 Task: Create a due date automation trigger when advanced on, 2 days after a card is due add fields with custom field "Resume" set to a date between 1 and 7 working days ago at 11:00 AM.
Action: Mouse moved to (1164, 91)
Screenshot: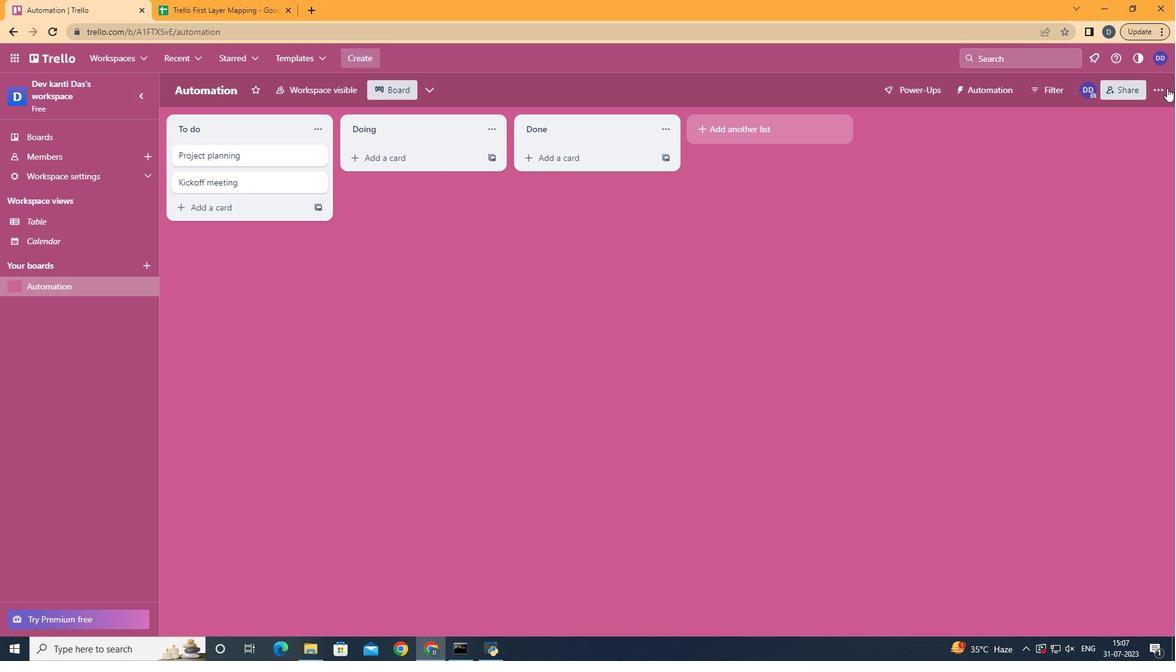 
Action: Mouse pressed left at (1164, 91)
Screenshot: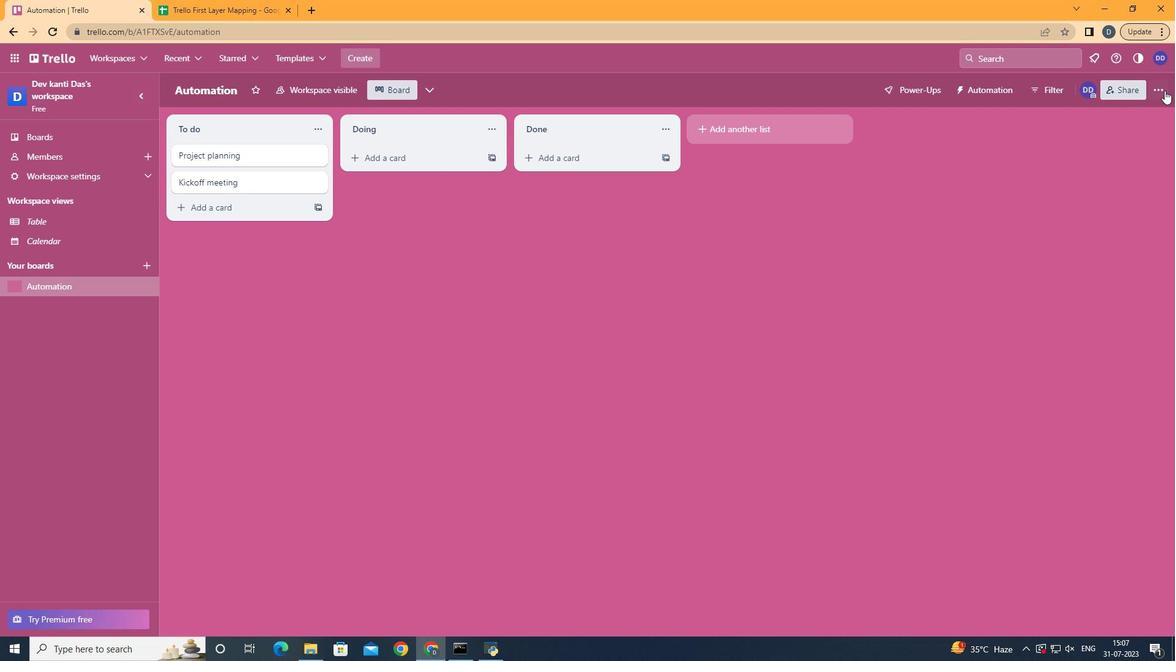 
Action: Mouse moved to (1063, 258)
Screenshot: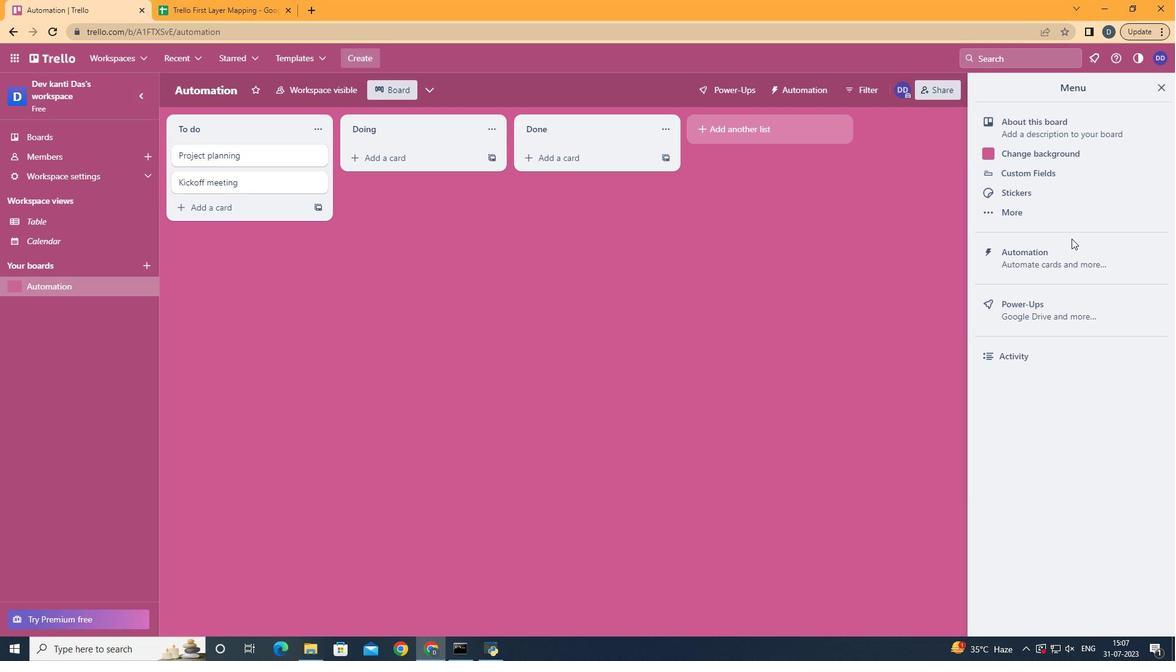 
Action: Mouse pressed left at (1063, 258)
Screenshot: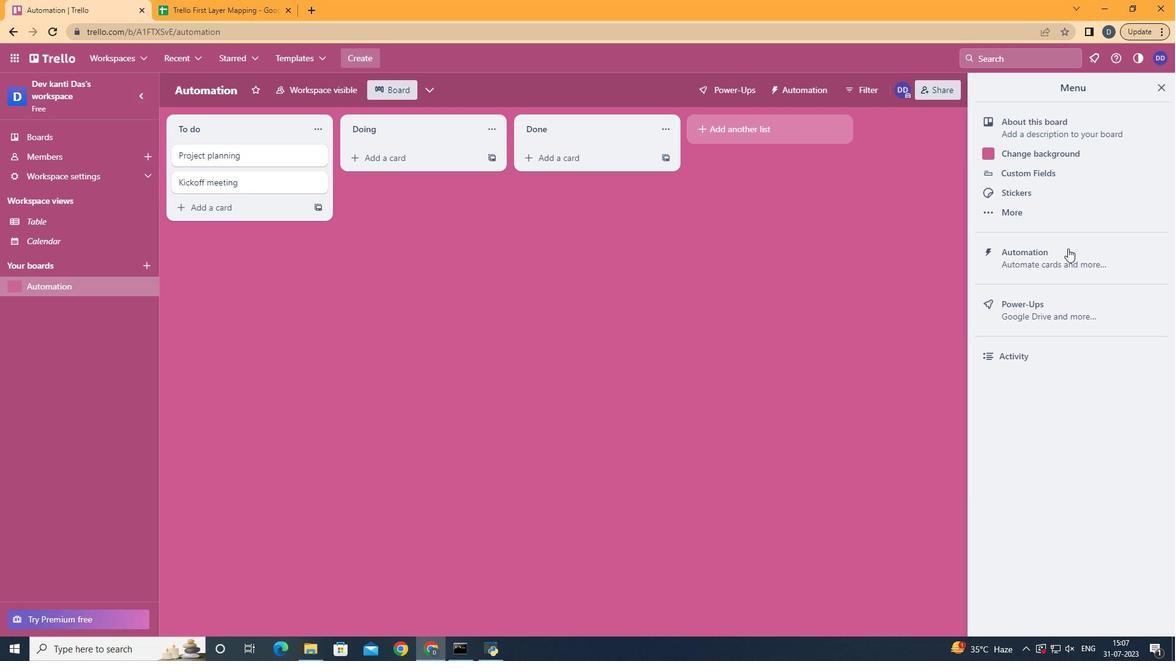 
Action: Mouse moved to (237, 238)
Screenshot: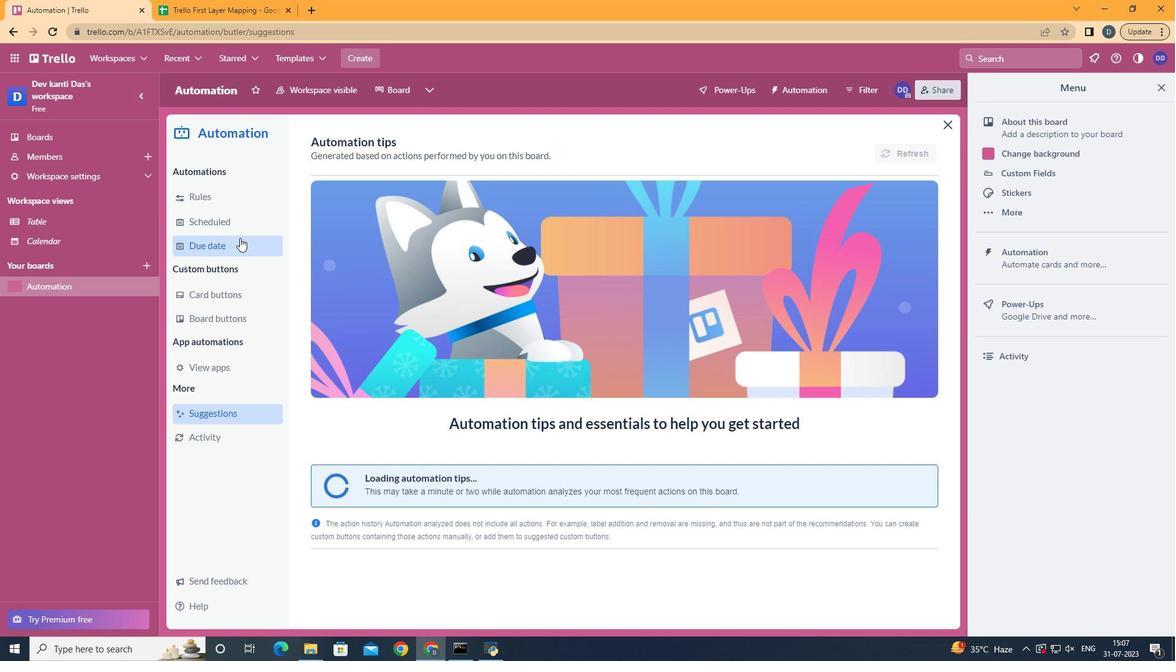 
Action: Mouse pressed left at (237, 238)
Screenshot: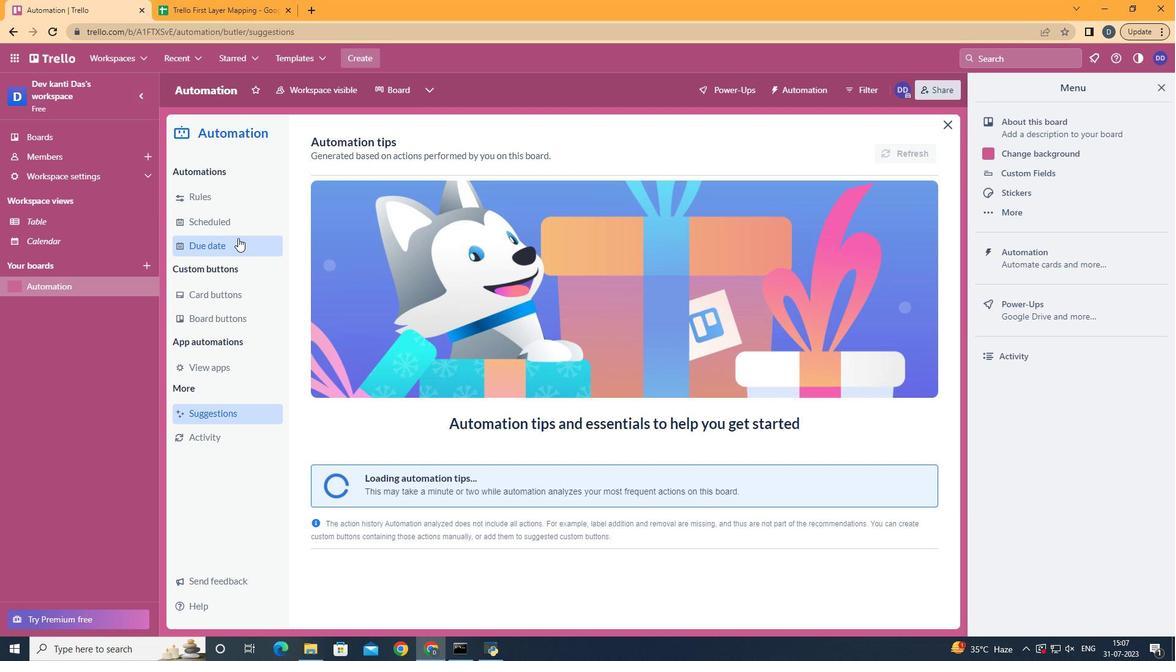 
Action: Mouse moved to (874, 142)
Screenshot: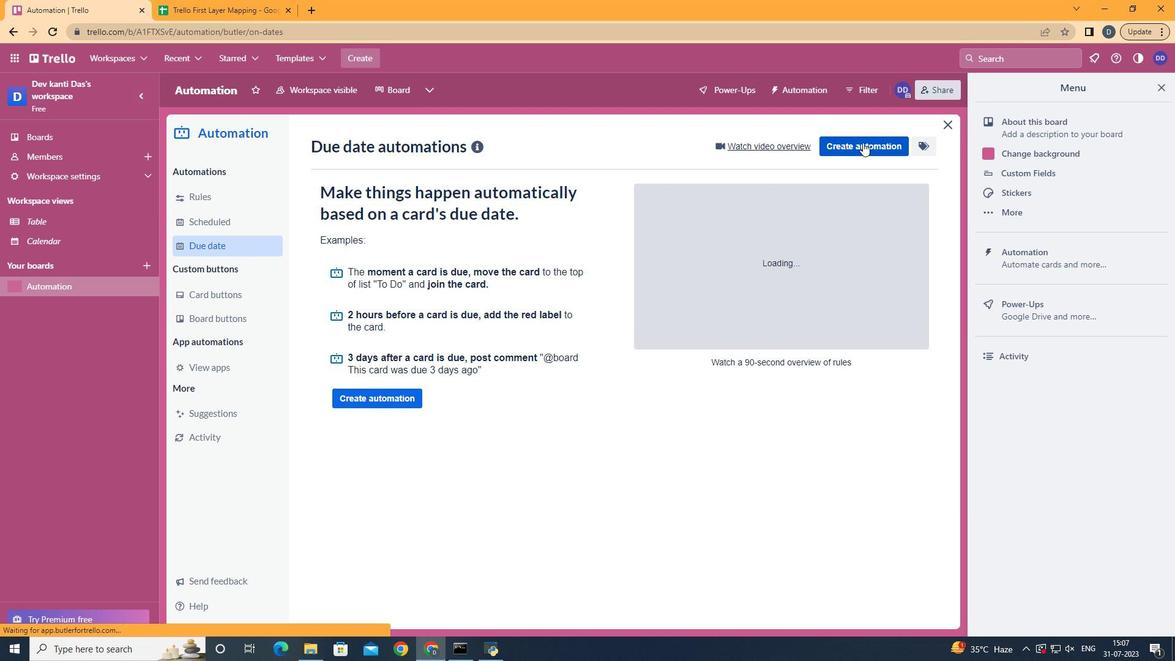 
Action: Mouse pressed left at (874, 142)
Screenshot: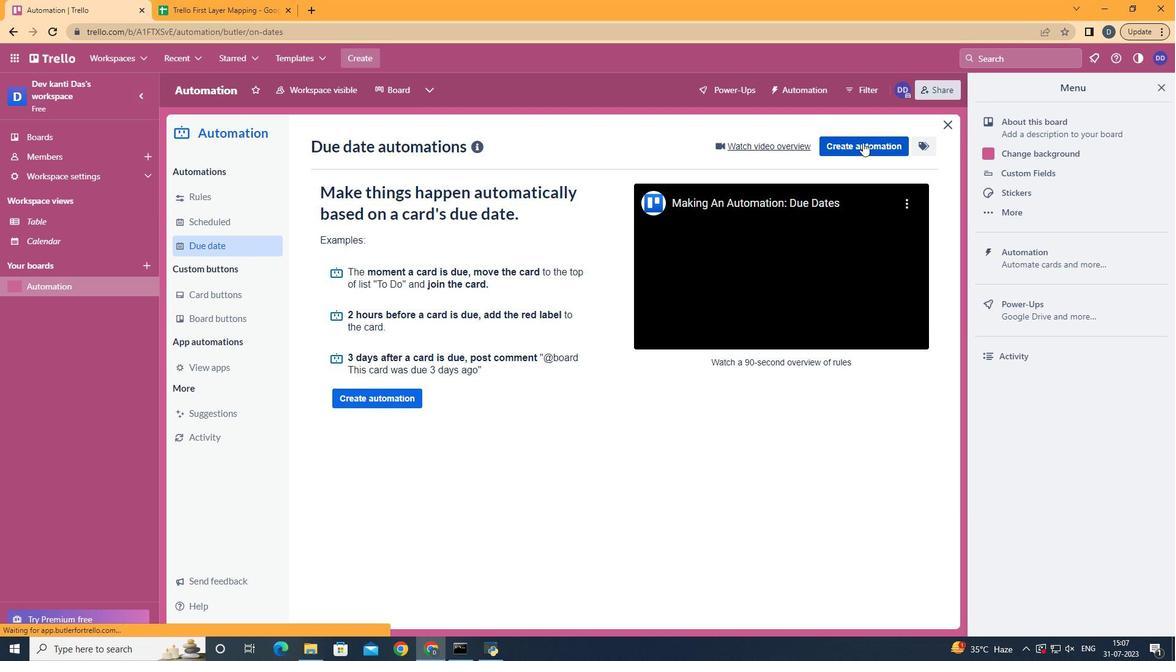 
Action: Mouse moved to (596, 255)
Screenshot: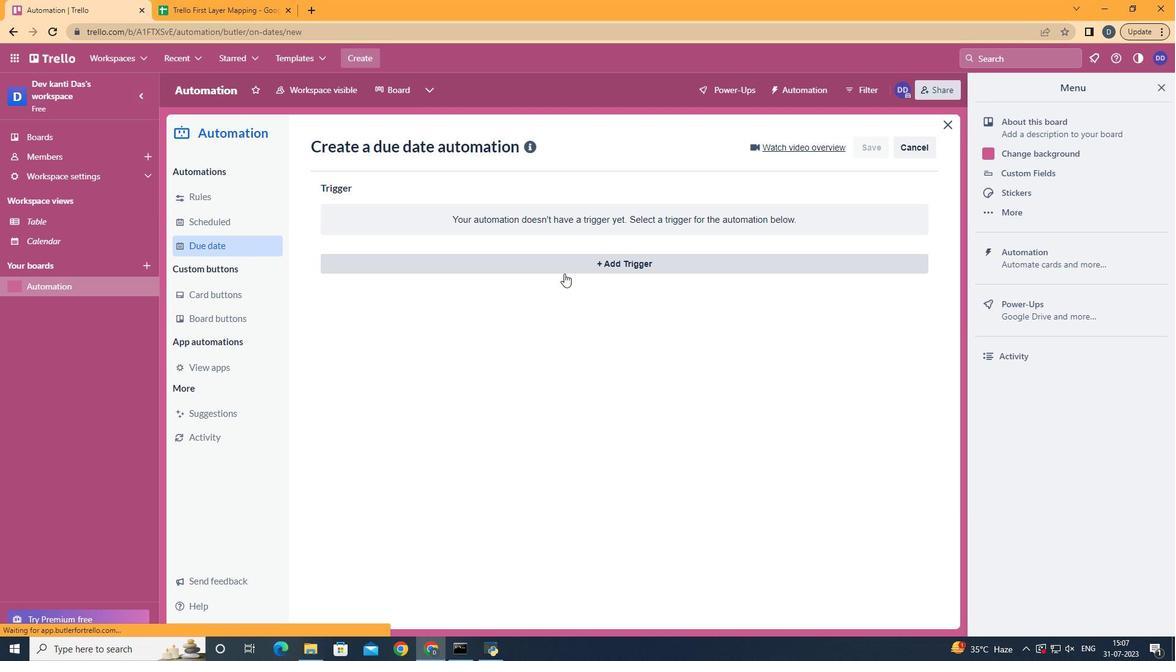 
Action: Mouse pressed left at (596, 255)
Screenshot: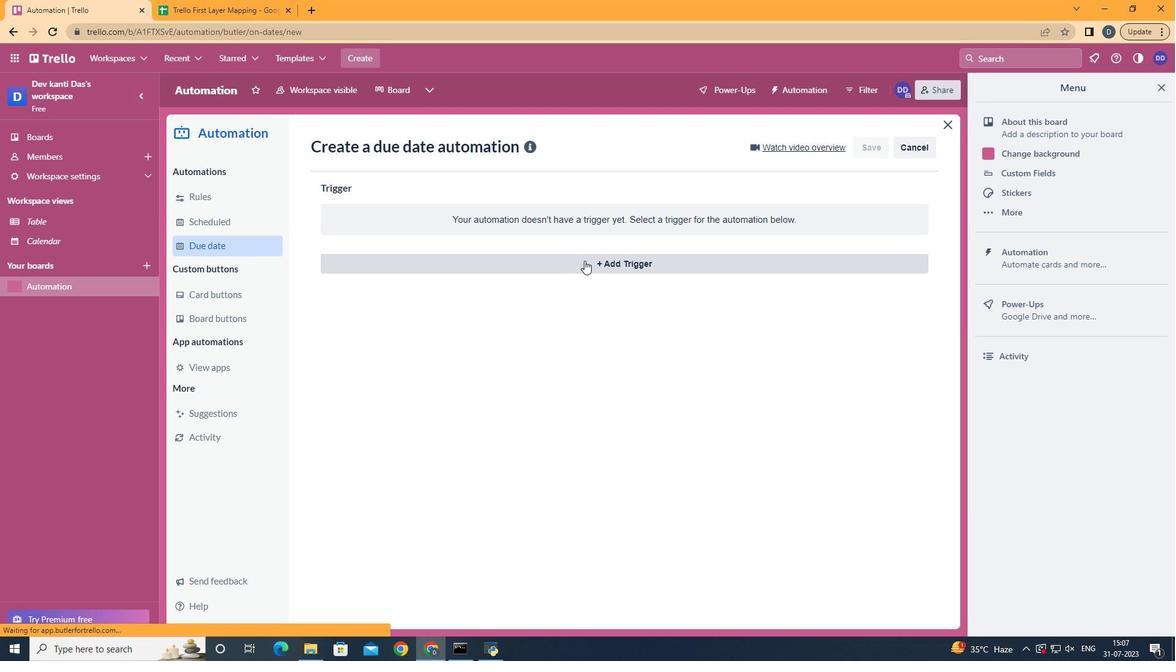 
Action: Mouse moved to (427, 497)
Screenshot: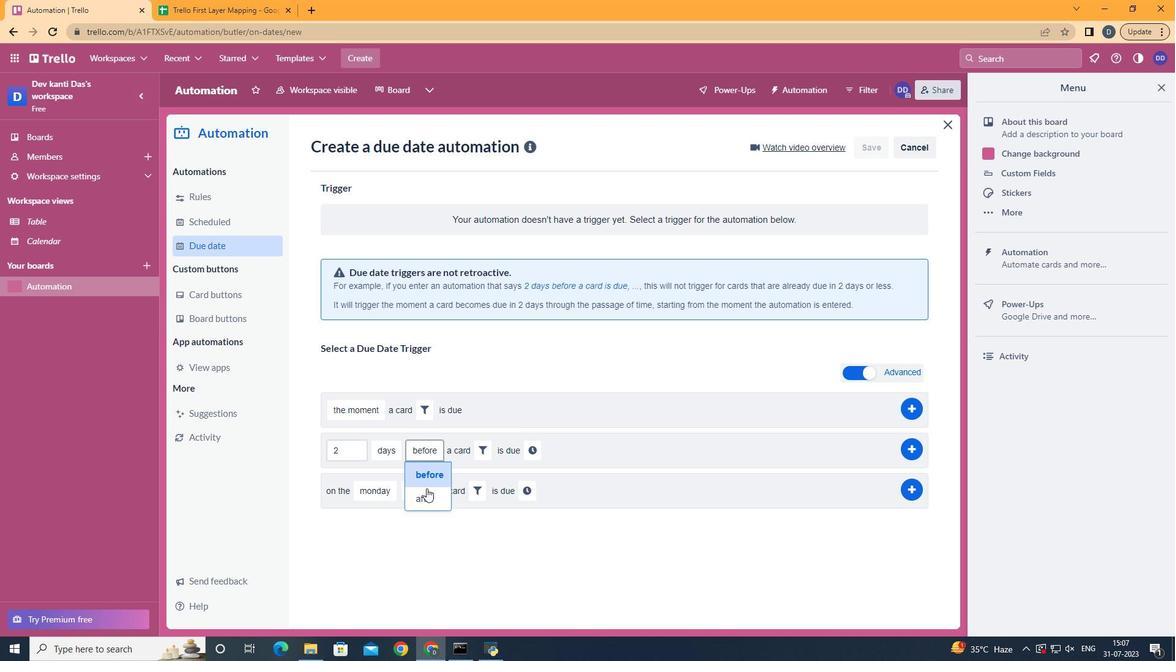 
Action: Mouse pressed left at (427, 497)
Screenshot: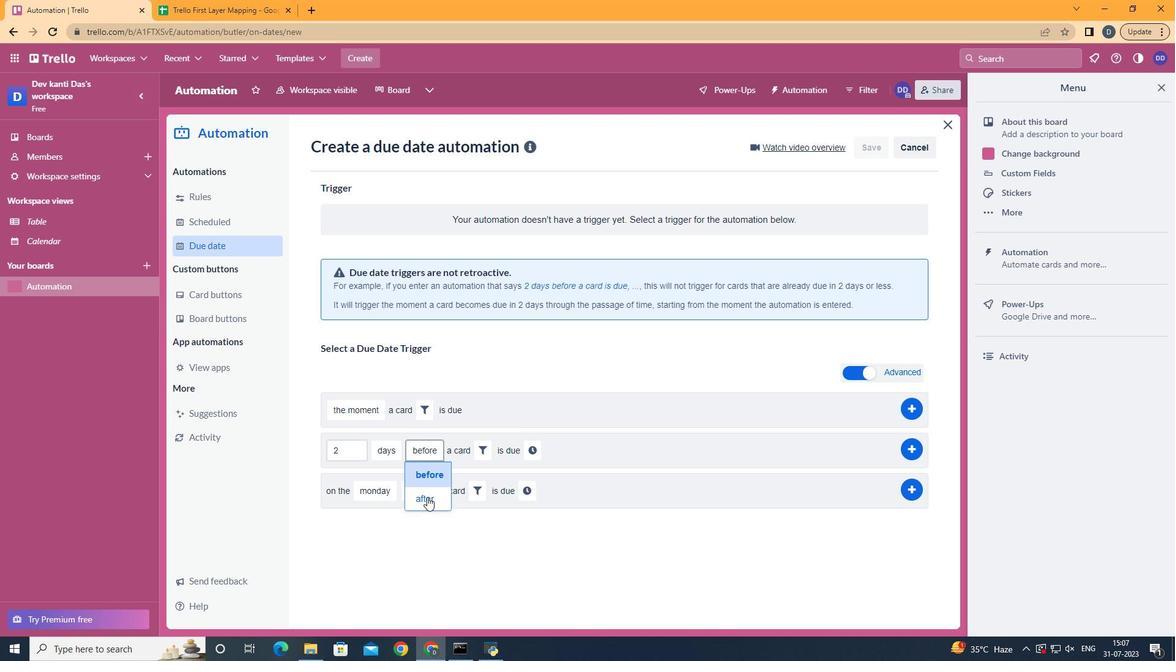 
Action: Mouse moved to (479, 452)
Screenshot: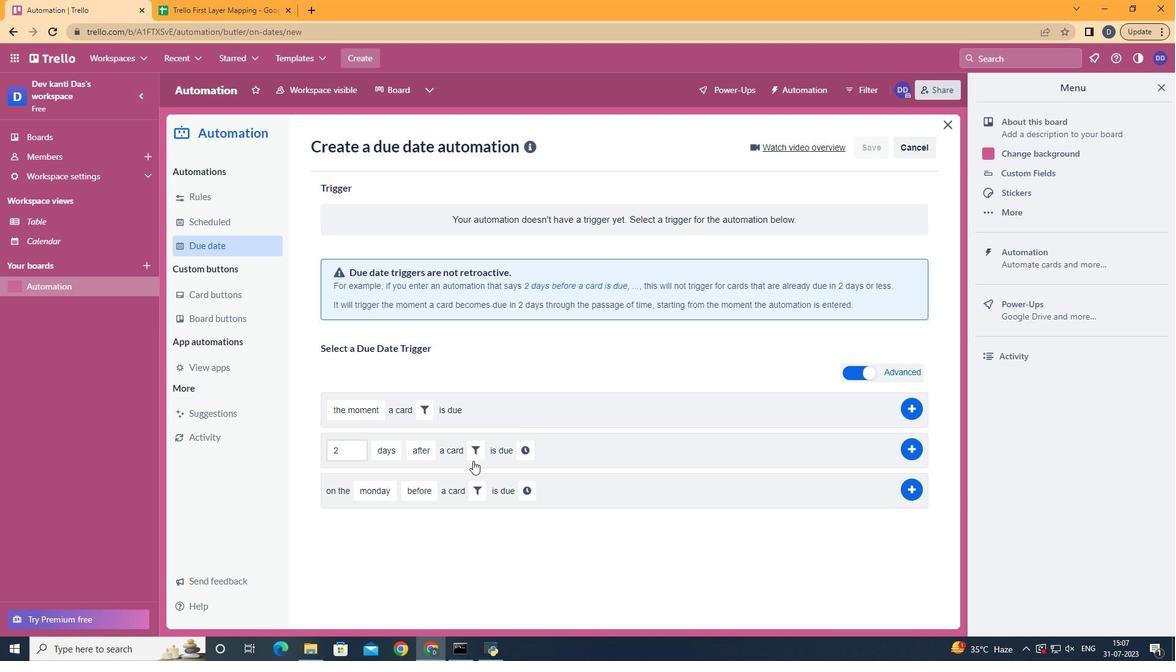 
Action: Mouse pressed left at (479, 452)
Screenshot: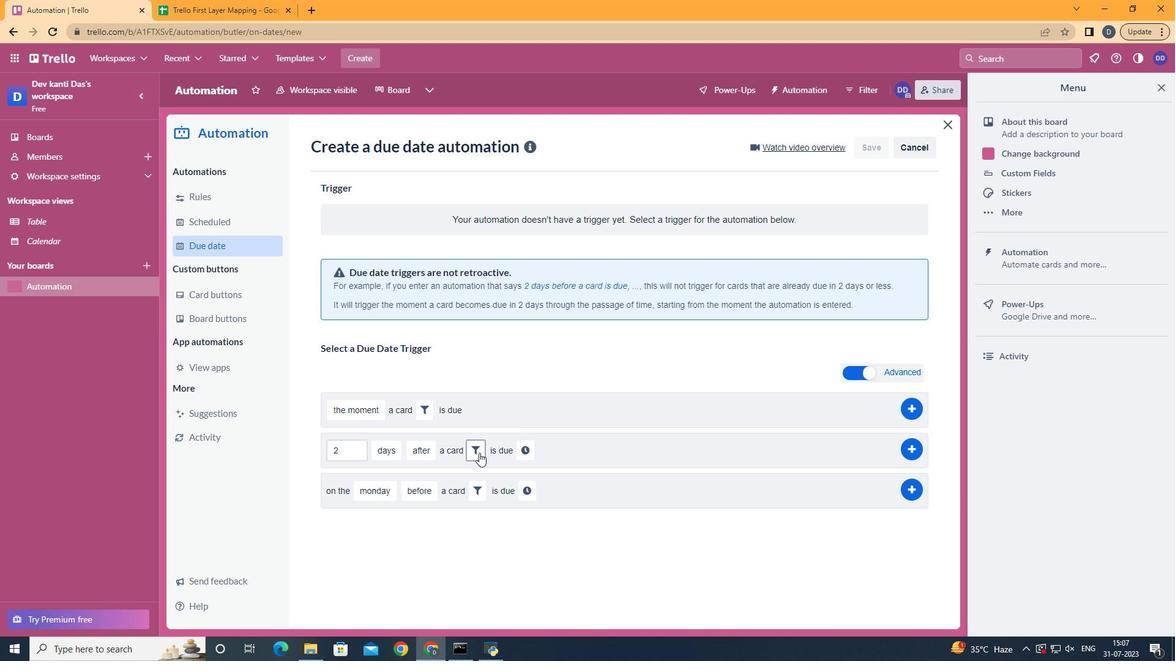 
Action: Mouse moved to (665, 487)
Screenshot: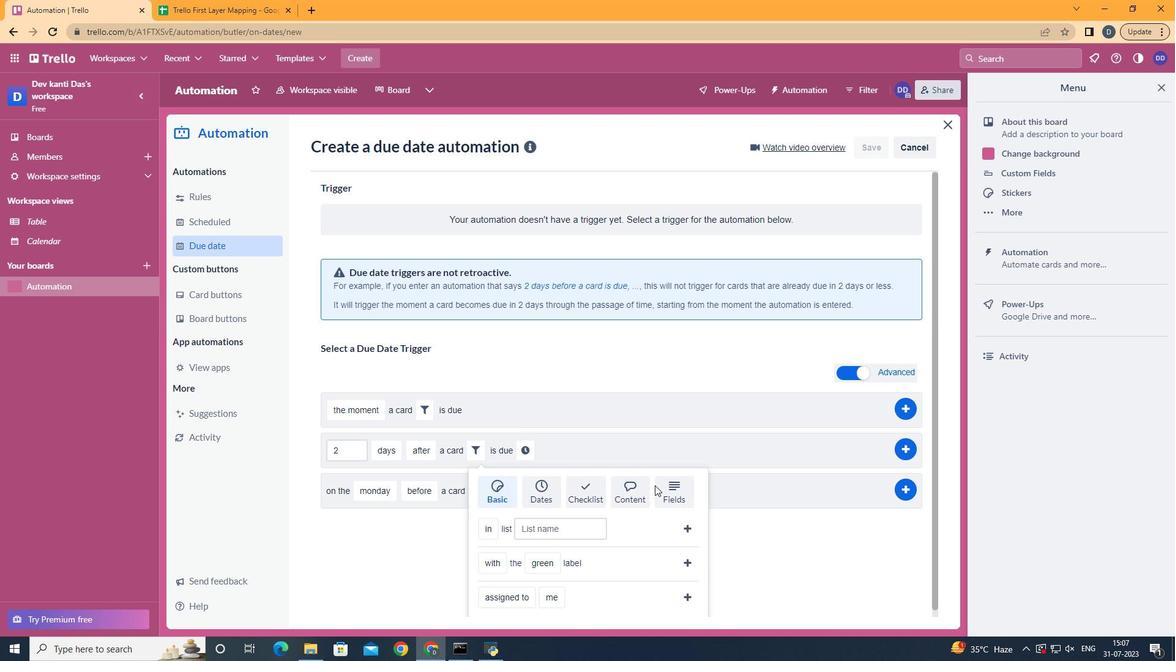 
Action: Mouse pressed left at (665, 487)
Screenshot: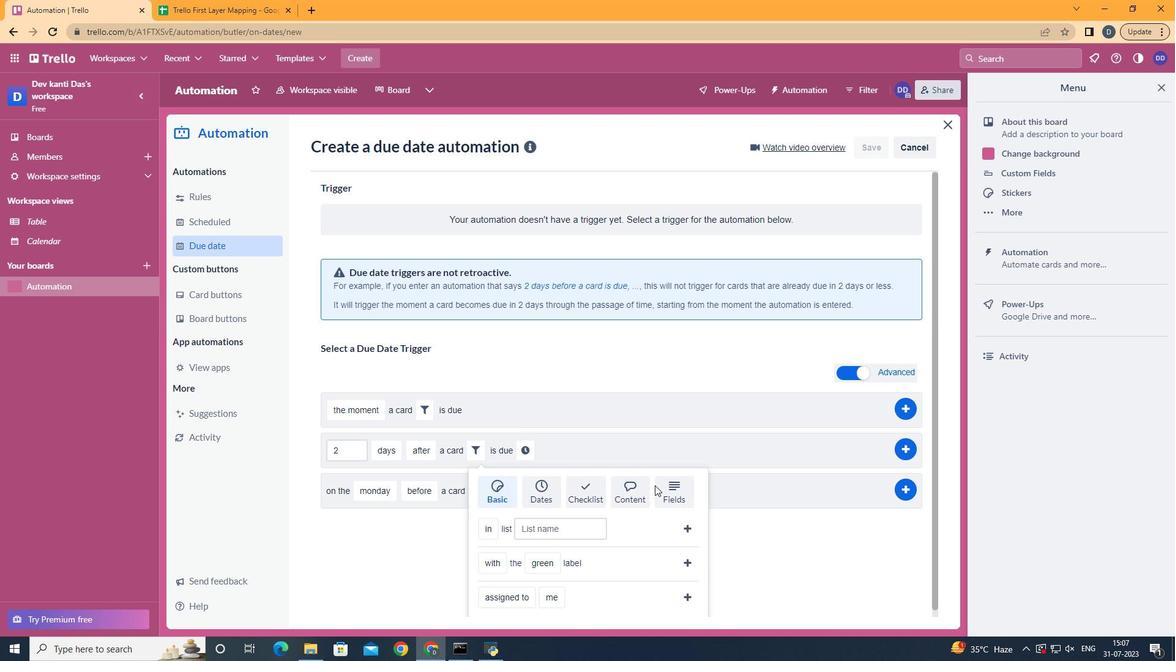 
Action: Mouse moved to (667, 484)
Screenshot: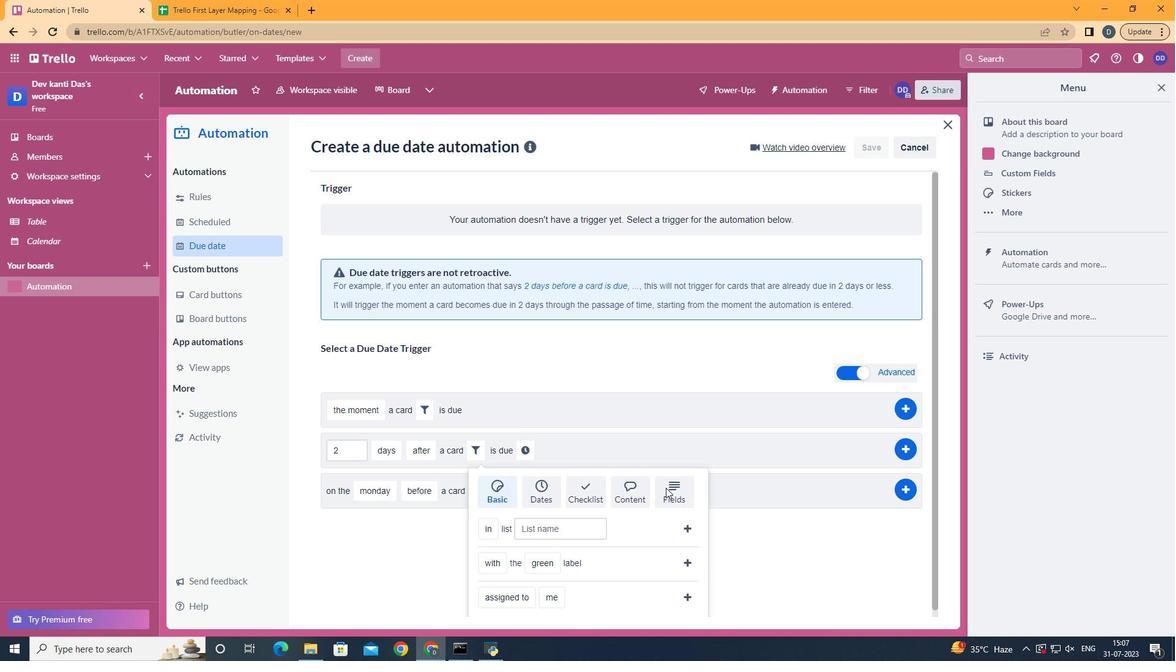 
Action: Mouse scrolled (667, 484) with delta (0, 0)
Screenshot: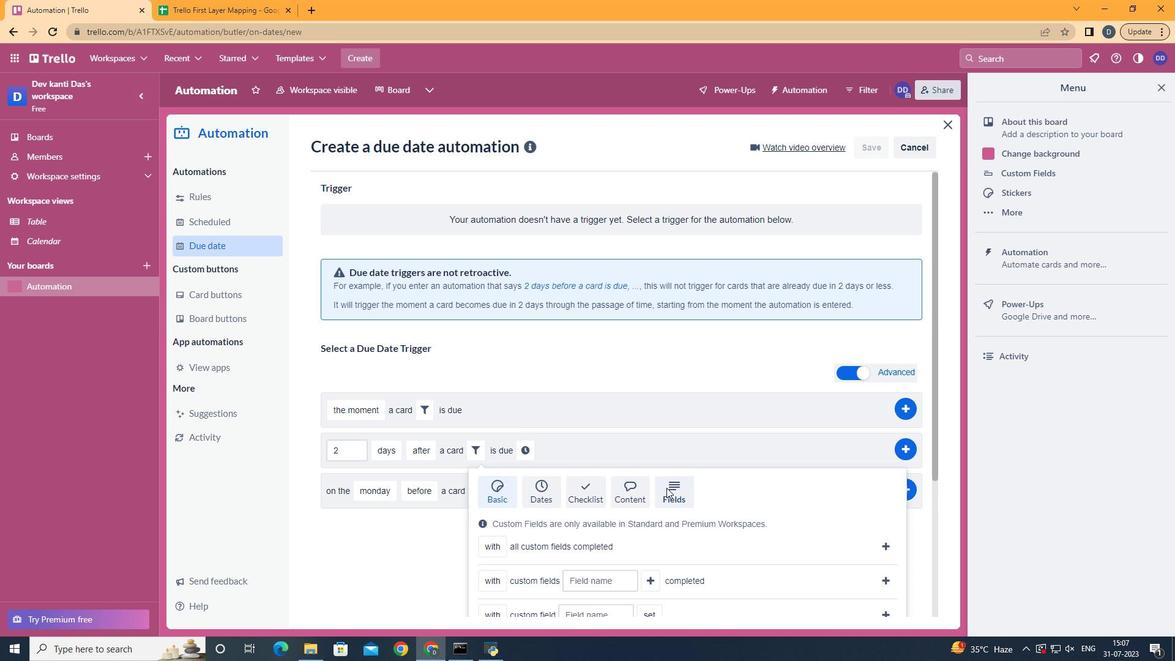 
Action: Mouse scrolled (667, 484) with delta (0, 0)
Screenshot: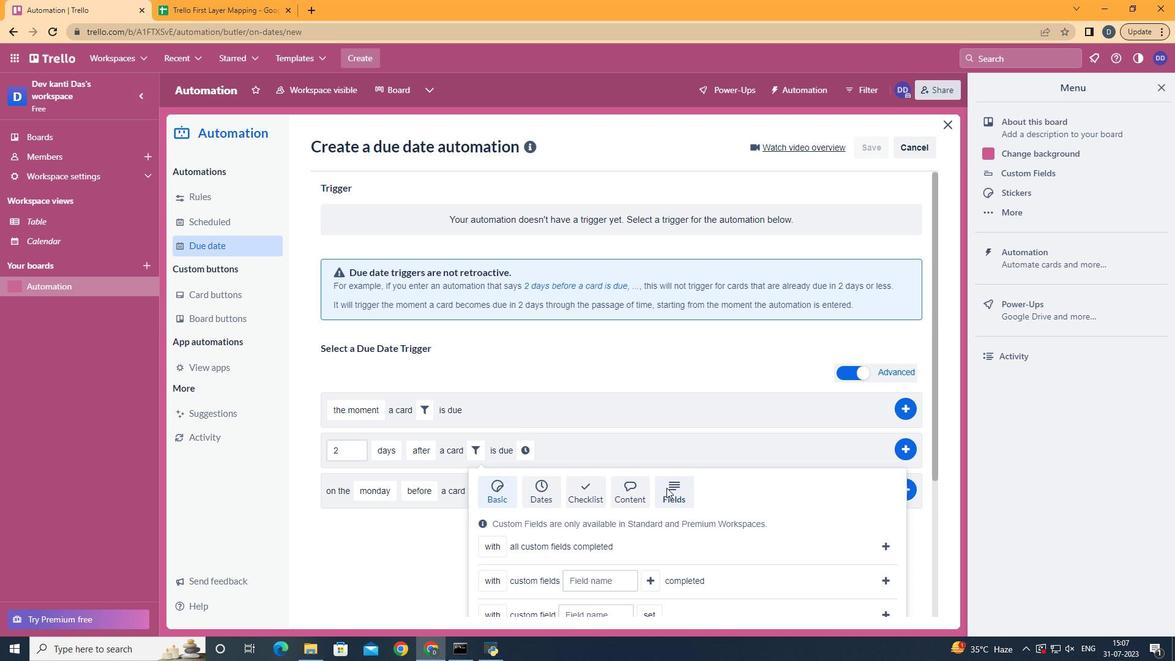 
Action: Mouse scrolled (667, 484) with delta (0, 0)
Screenshot: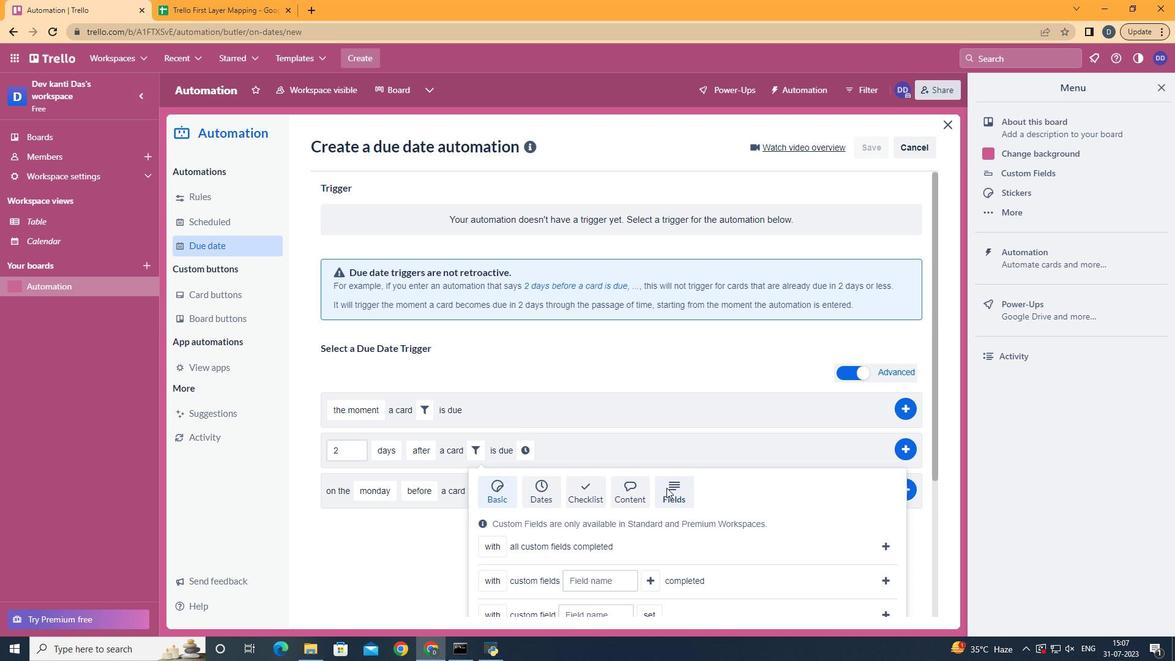 
Action: Mouse scrolled (667, 484) with delta (0, 0)
Screenshot: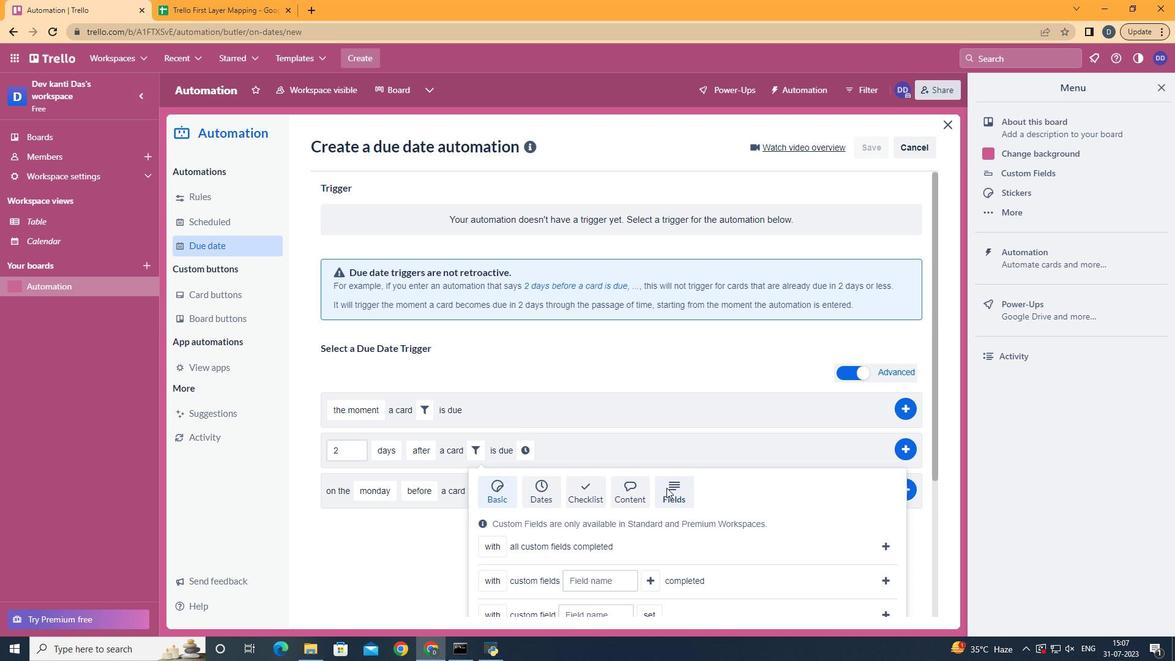 
Action: Mouse scrolled (667, 484) with delta (0, 0)
Screenshot: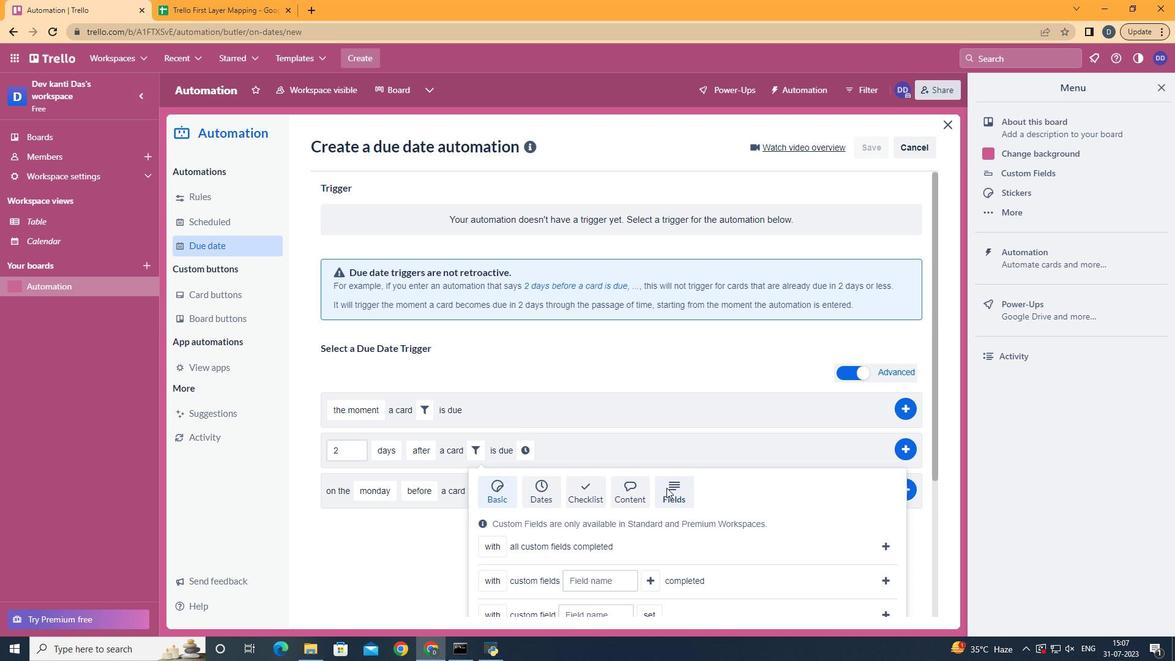
Action: Mouse scrolled (667, 484) with delta (0, 0)
Screenshot: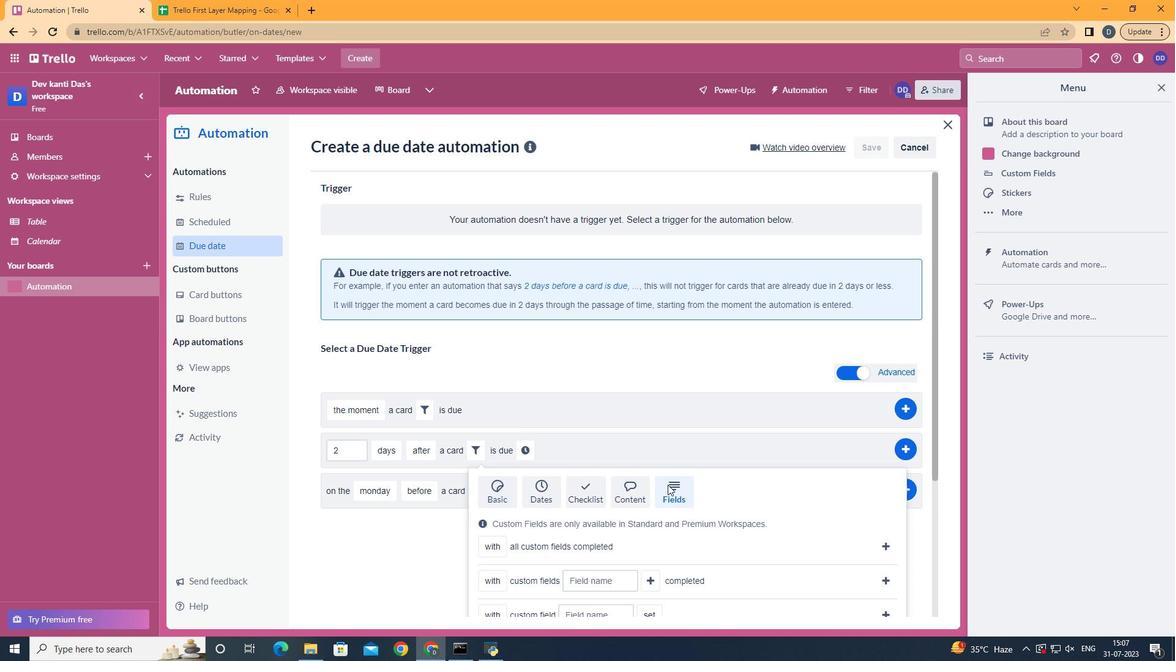 
Action: Mouse moved to (500, 547)
Screenshot: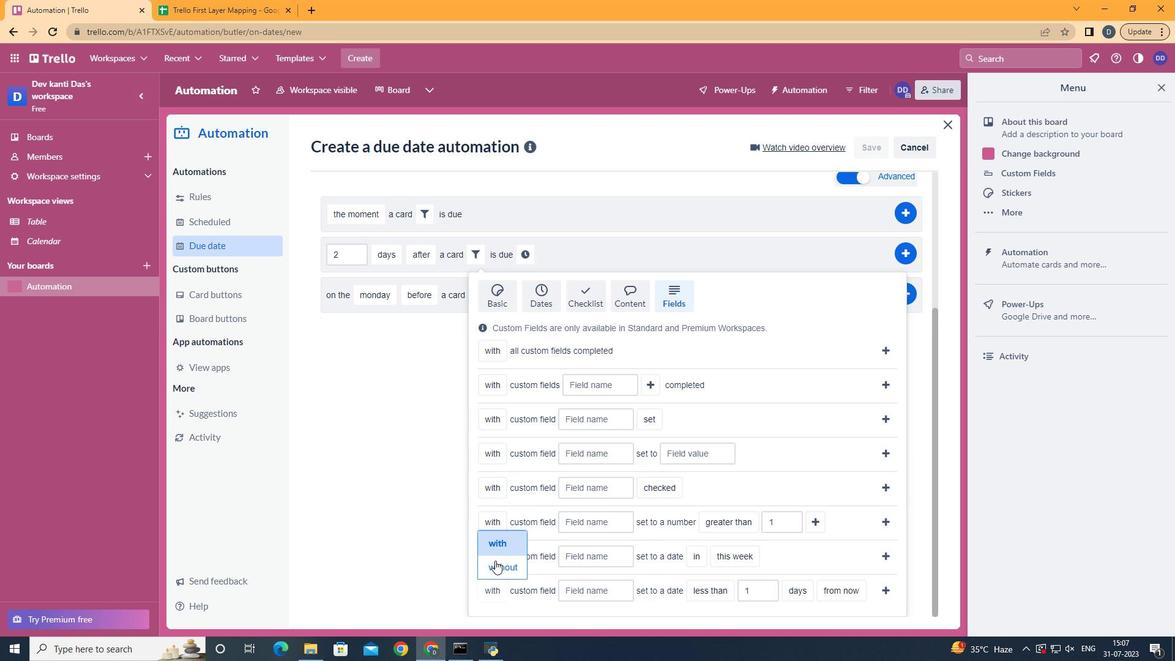 
Action: Mouse pressed left at (500, 547)
Screenshot: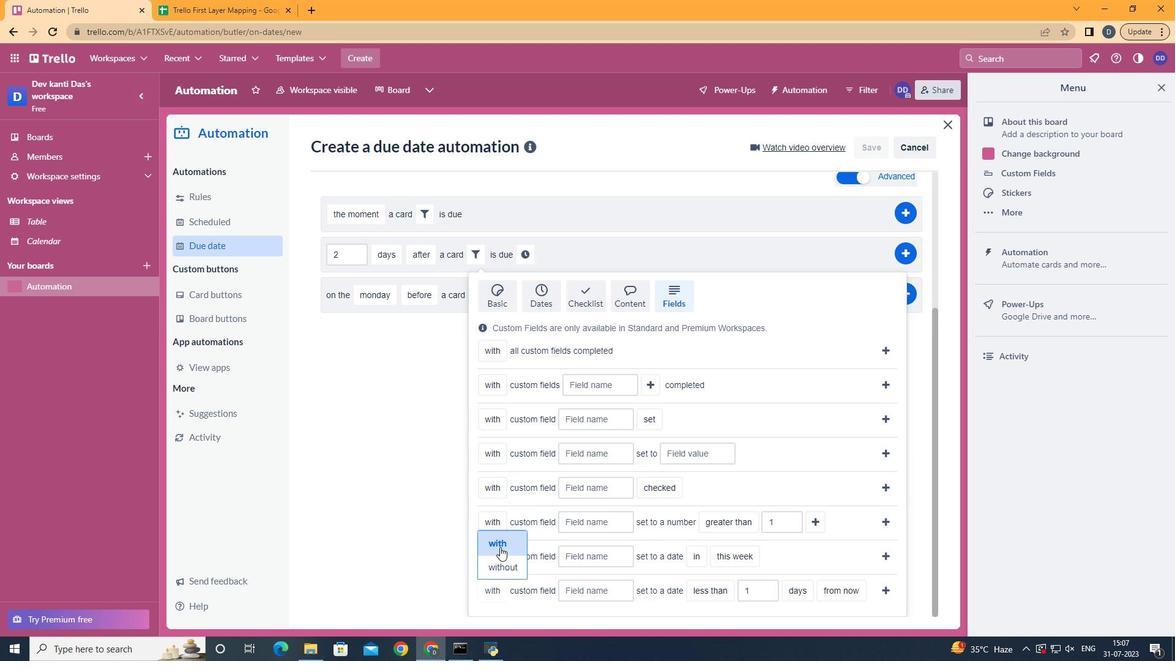 
Action: Mouse moved to (598, 590)
Screenshot: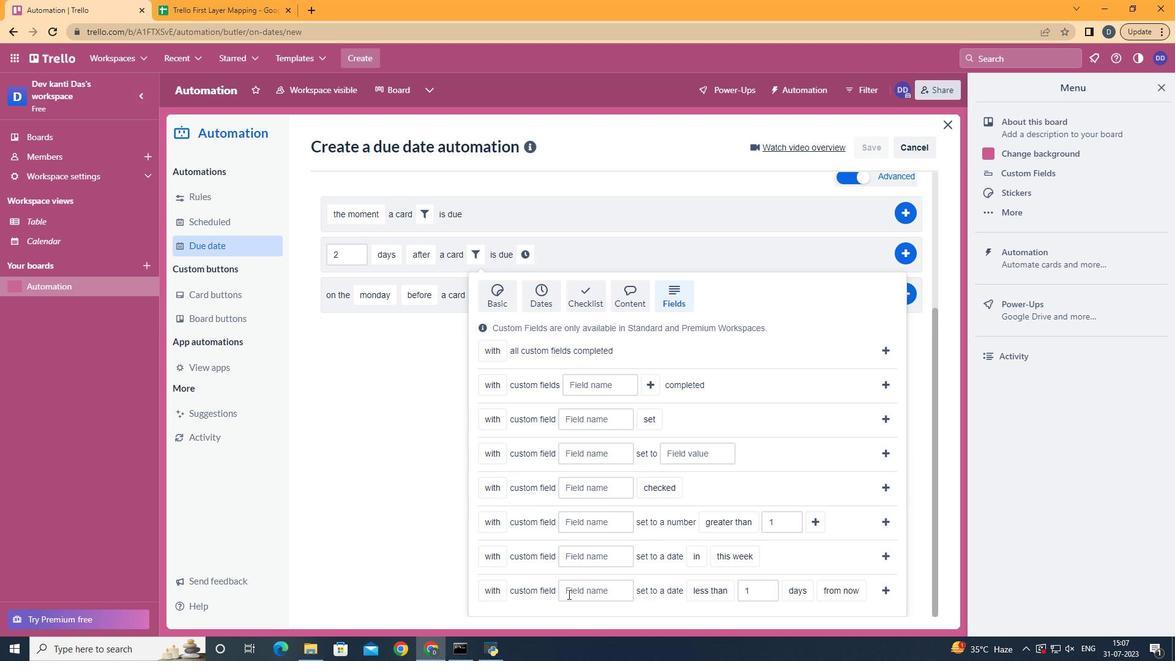 
Action: Mouse pressed left at (598, 590)
Screenshot: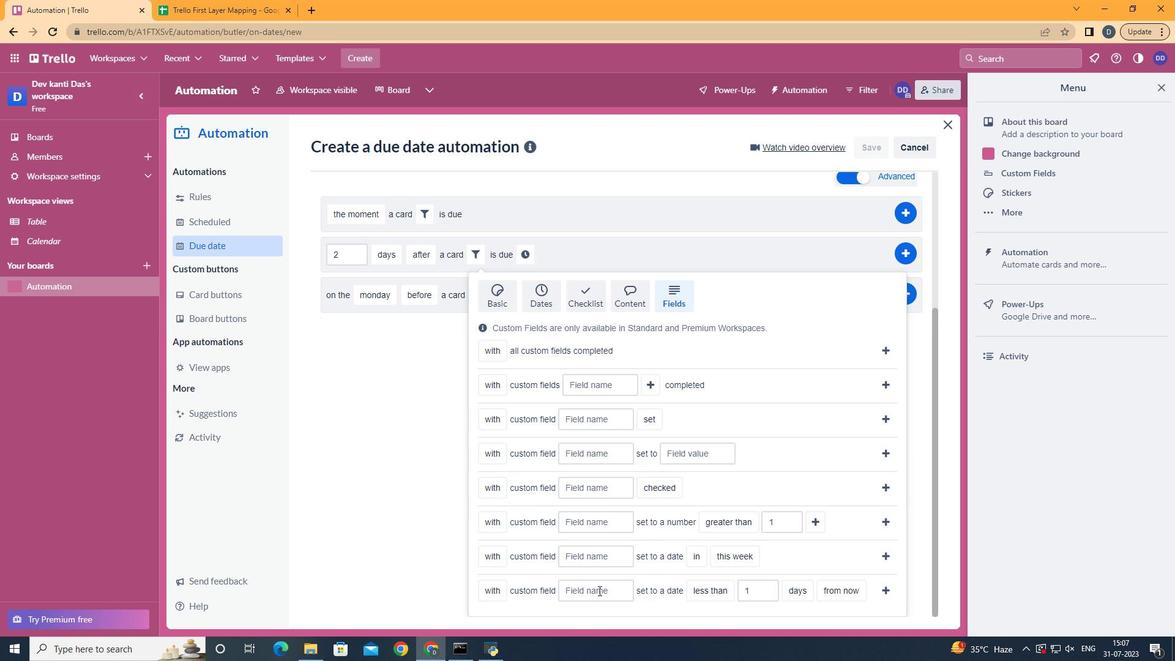 
Action: Mouse moved to (598, 590)
Screenshot: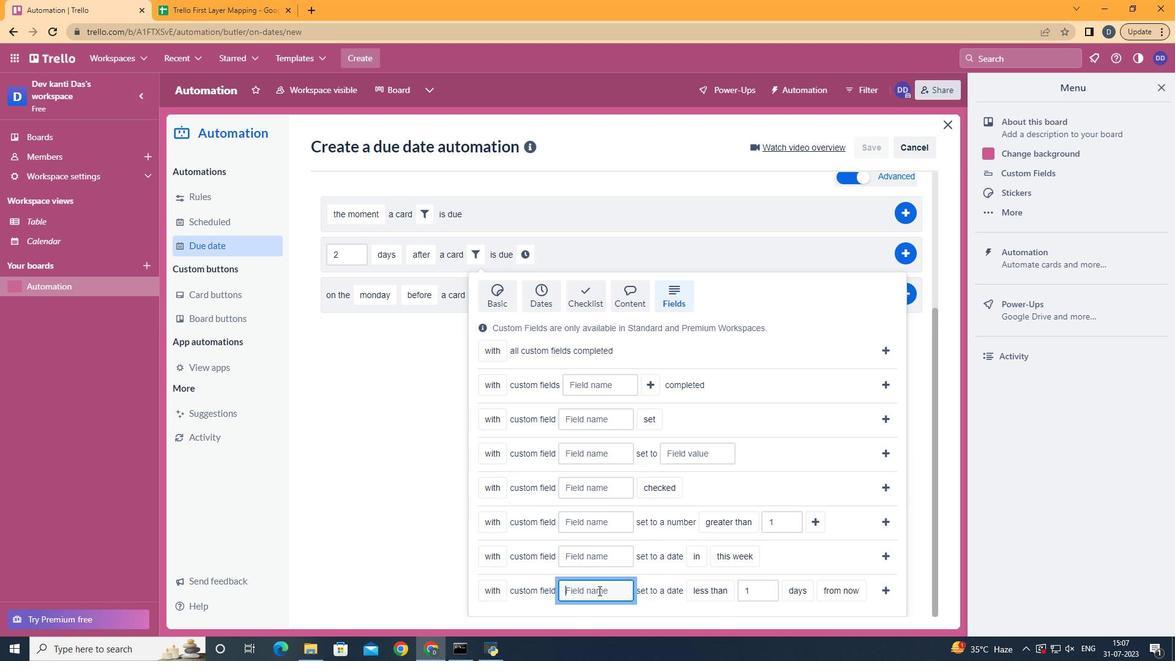 
Action: Key pressed <Key.shift>Resume
Screenshot: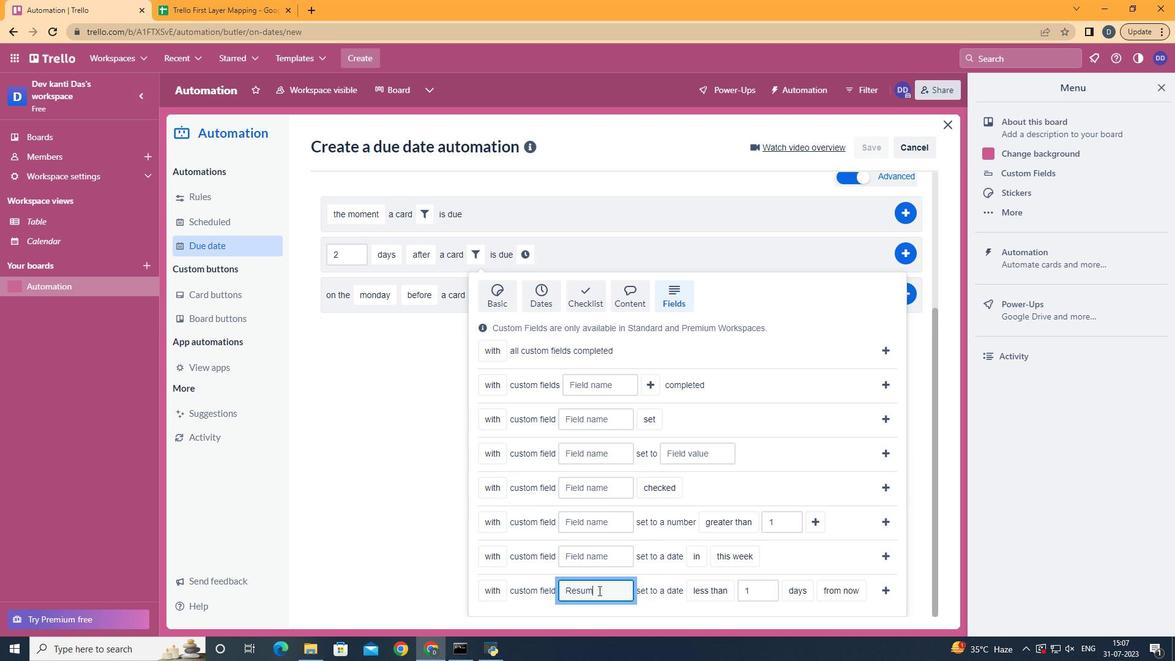 
Action: Mouse moved to (722, 572)
Screenshot: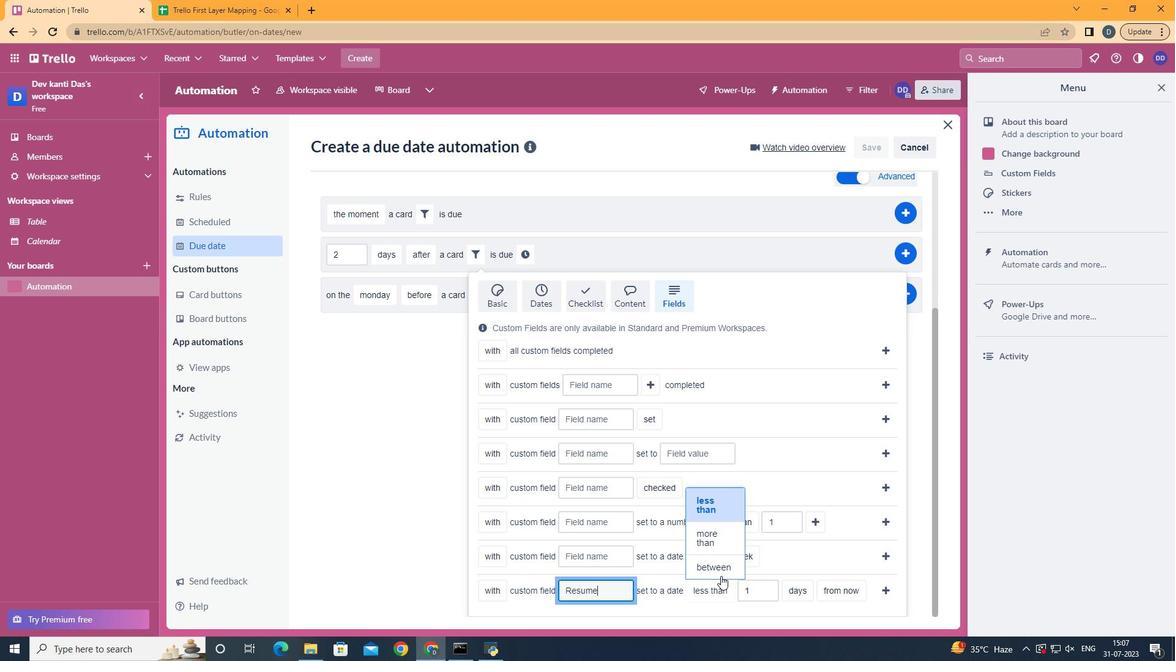 
Action: Mouse pressed left at (722, 572)
Screenshot: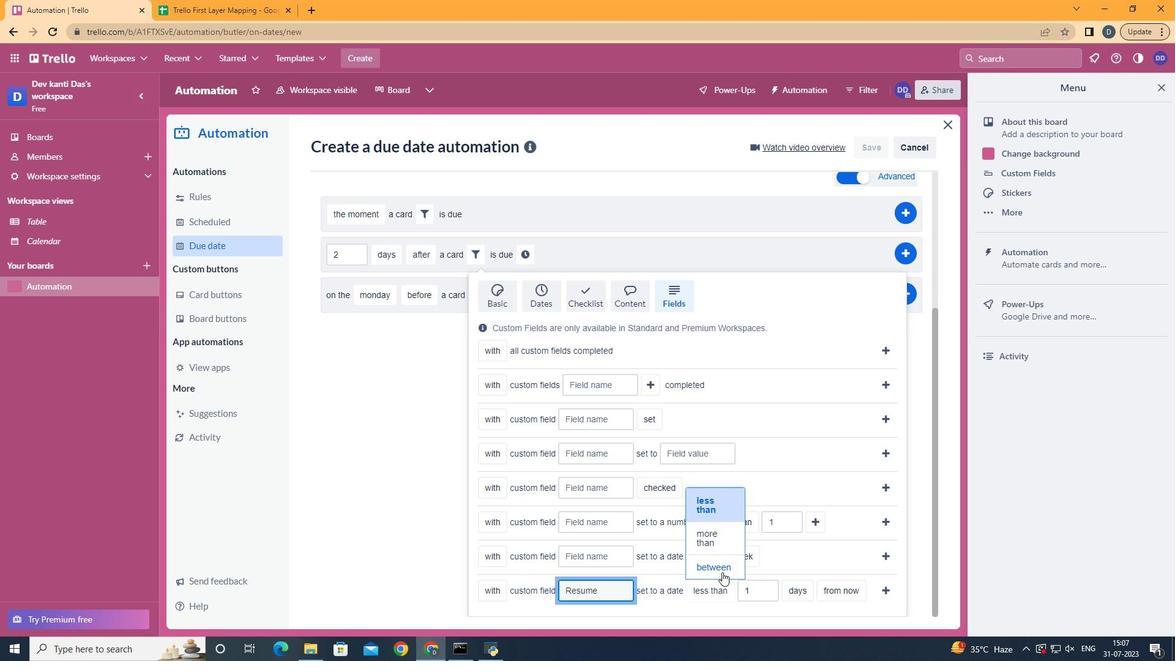 
Action: Mouse moved to (741, 564)
Screenshot: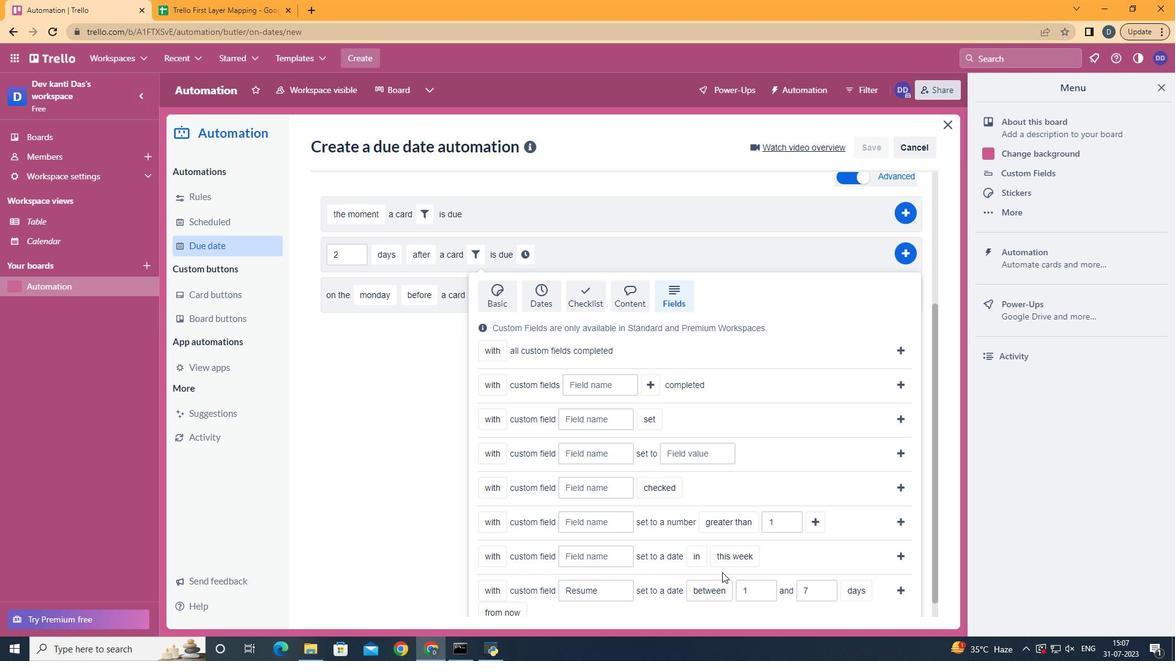 
Action: Mouse scrolled (741, 564) with delta (0, 0)
Screenshot: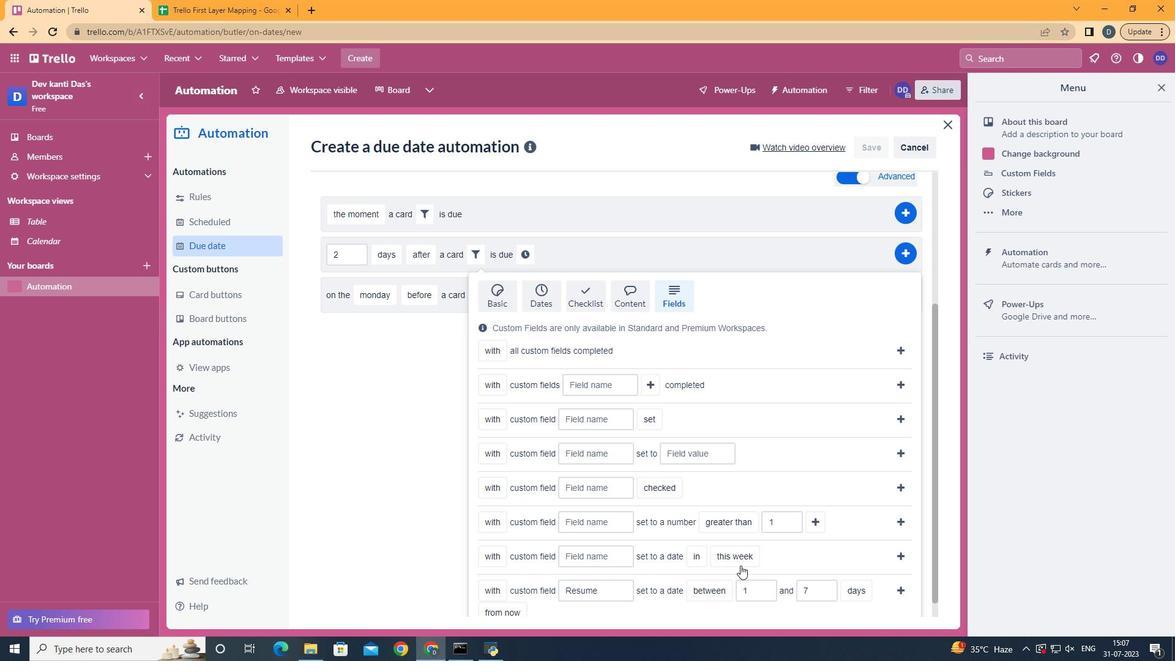 
Action: Mouse scrolled (741, 564) with delta (0, 0)
Screenshot: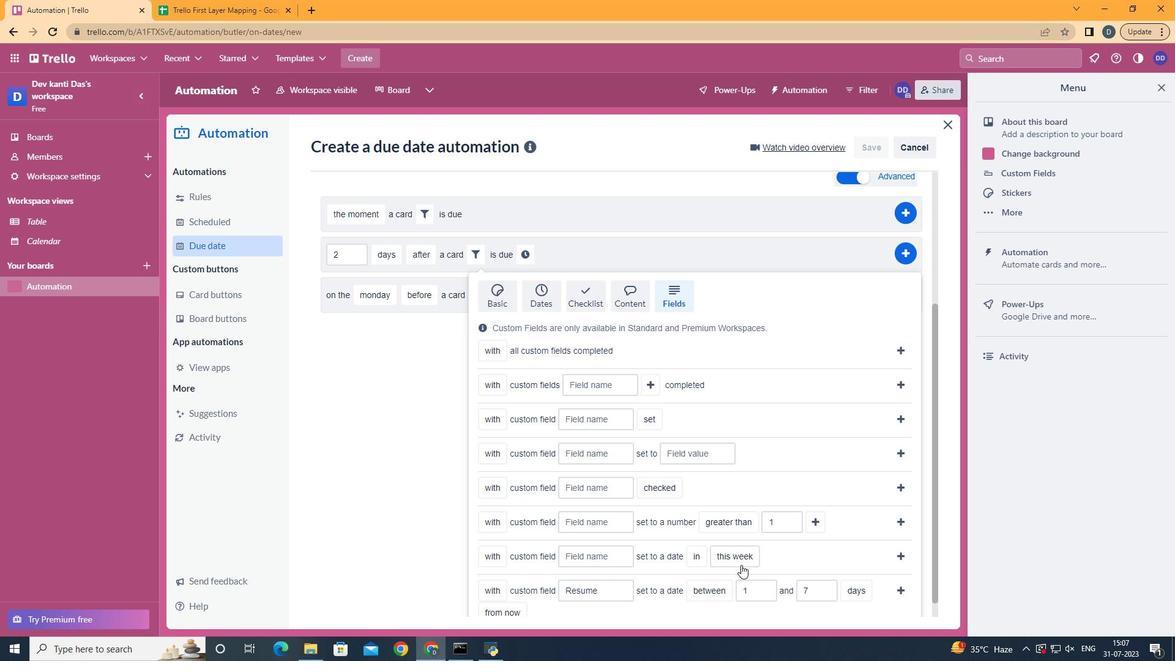 
Action: Mouse scrolled (741, 564) with delta (0, 0)
Screenshot: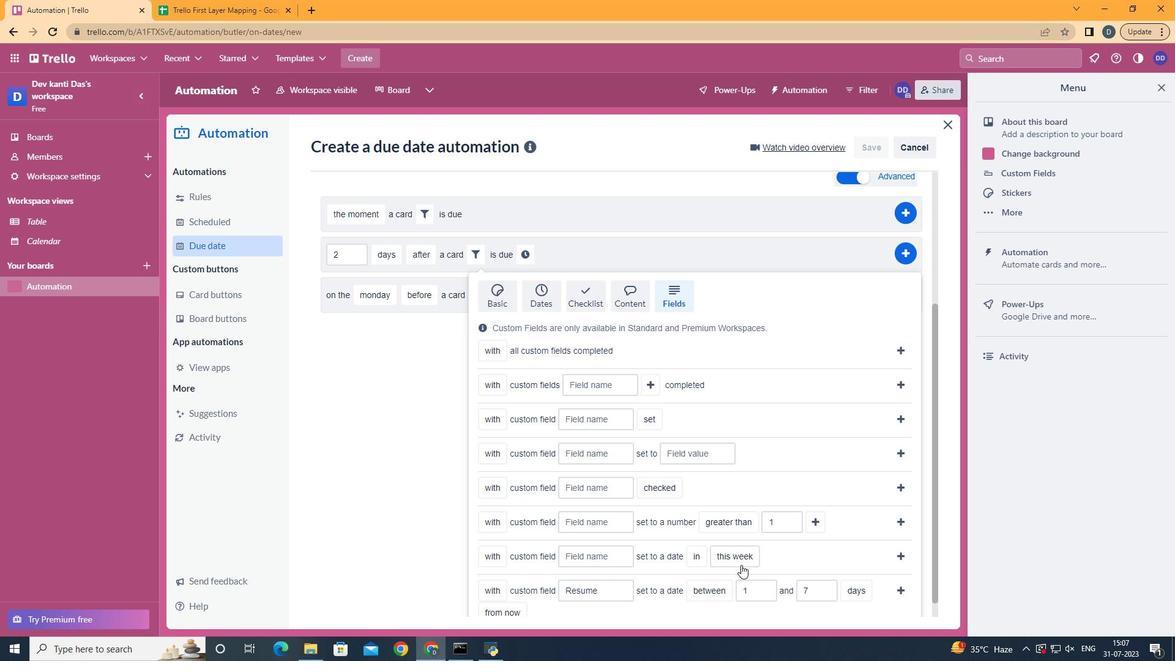 
Action: Mouse moved to (861, 550)
Screenshot: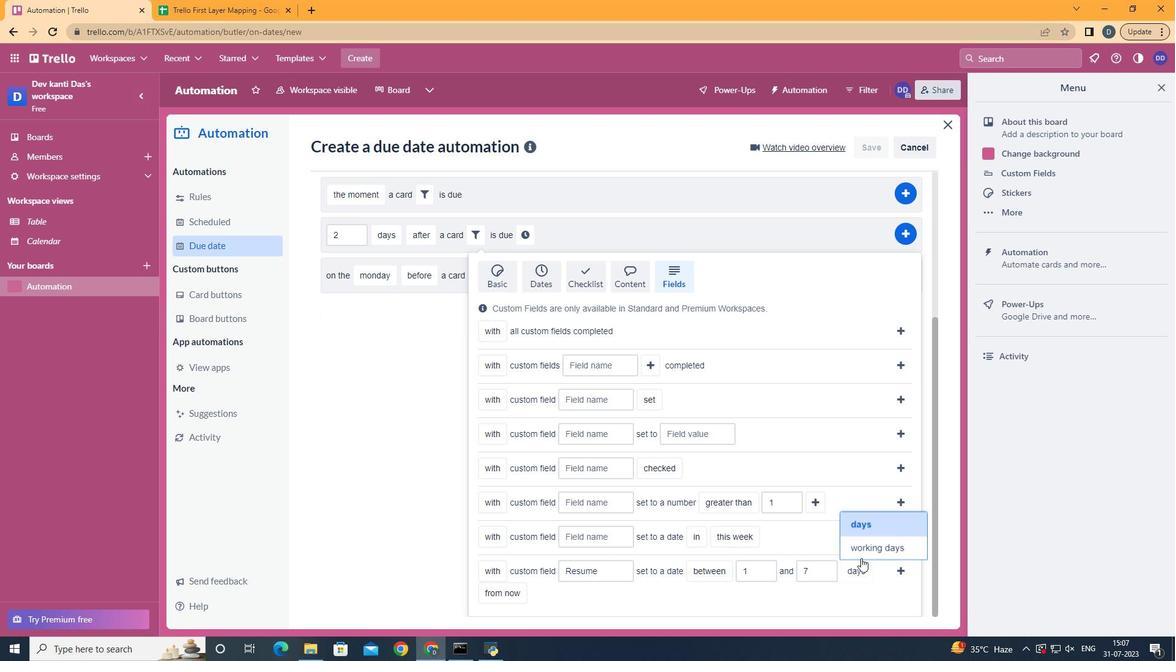 
Action: Mouse pressed left at (861, 550)
Screenshot: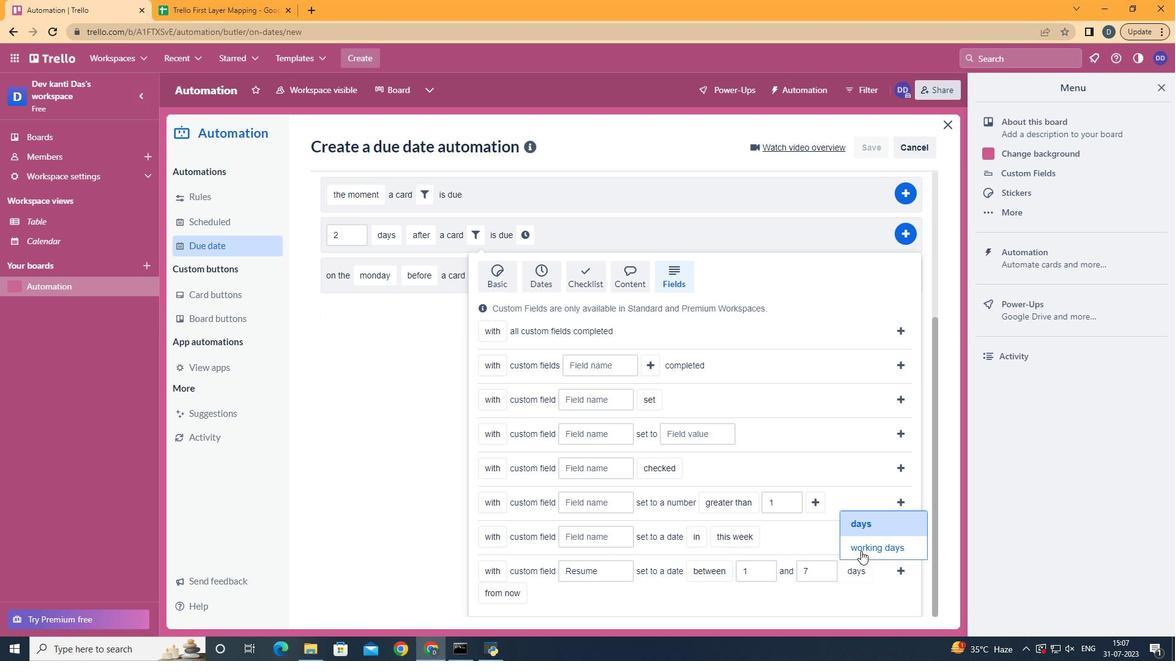
Action: Mouse moved to (574, 574)
Screenshot: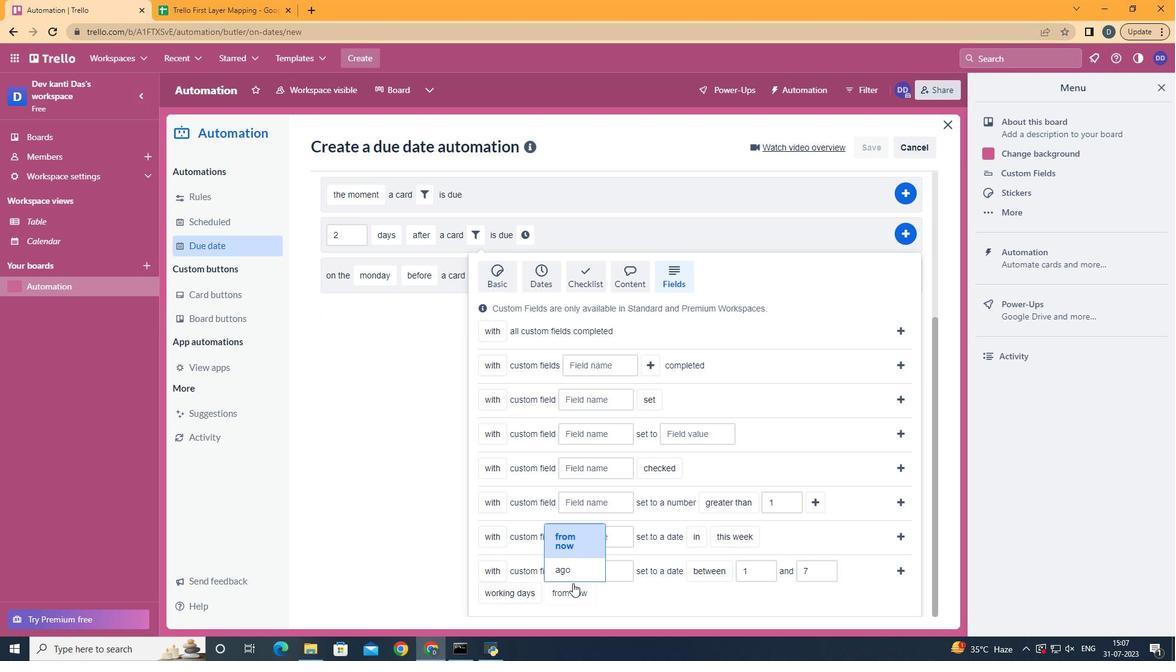 
Action: Mouse pressed left at (574, 574)
Screenshot: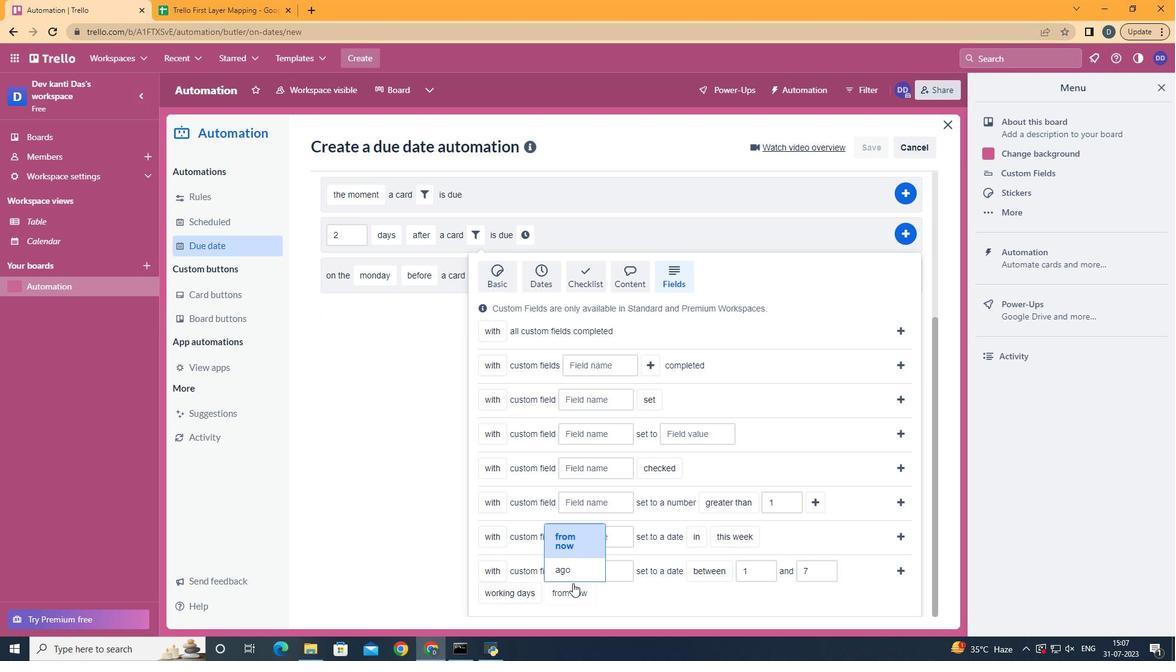 
Action: Mouse moved to (904, 569)
Screenshot: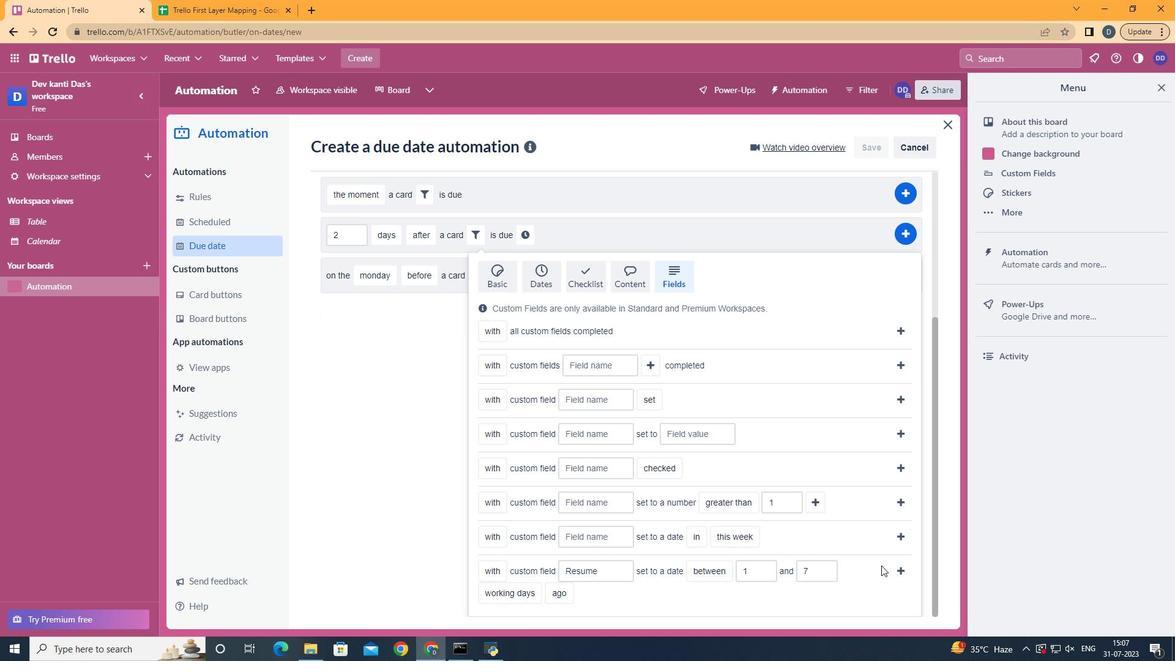 
Action: Mouse pressed left at (904, 569)
Screenshot: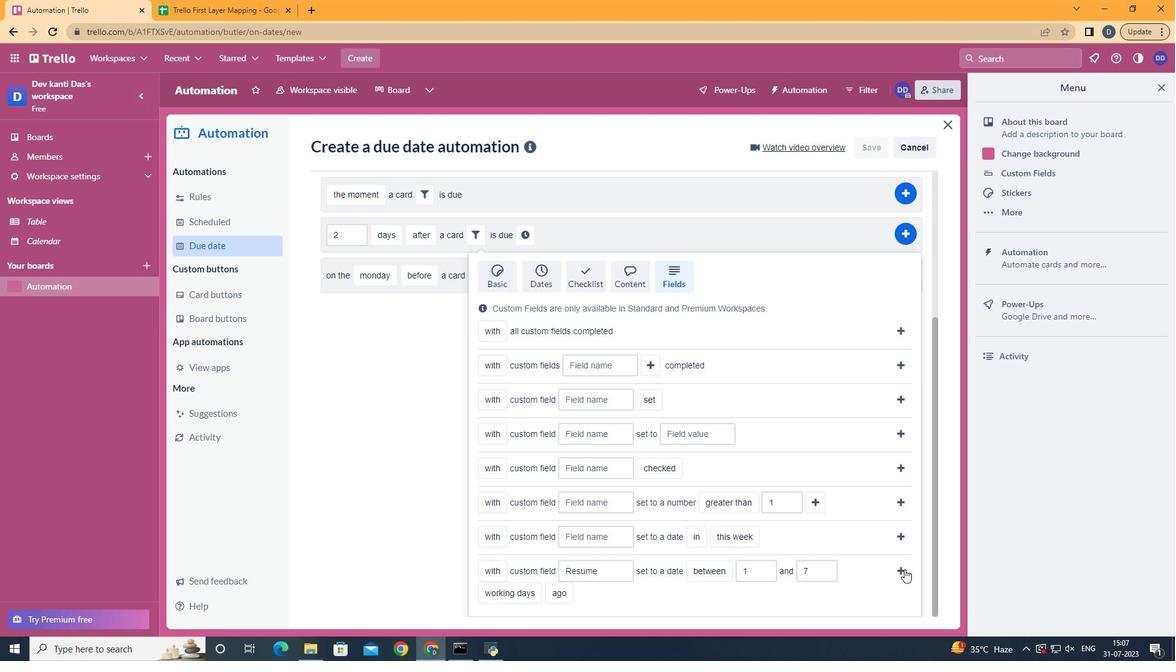 
Action: Mouse moved to (839, 451)
Screenshot: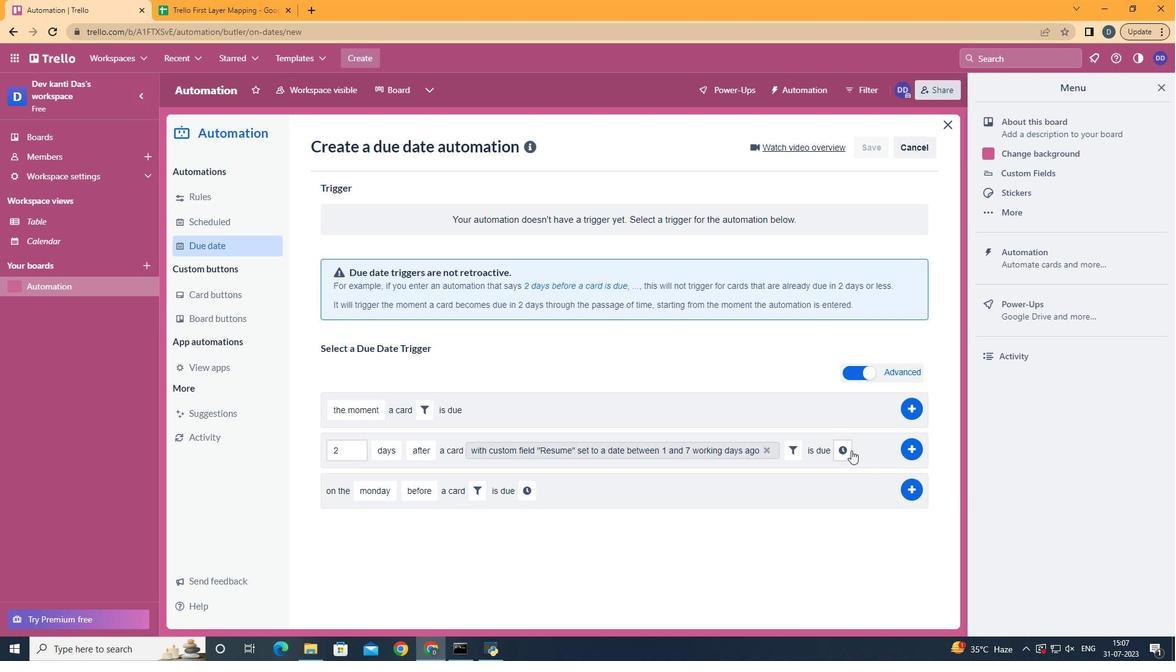 
Action: Mouse pressed left at (839, 451)
Screenshot: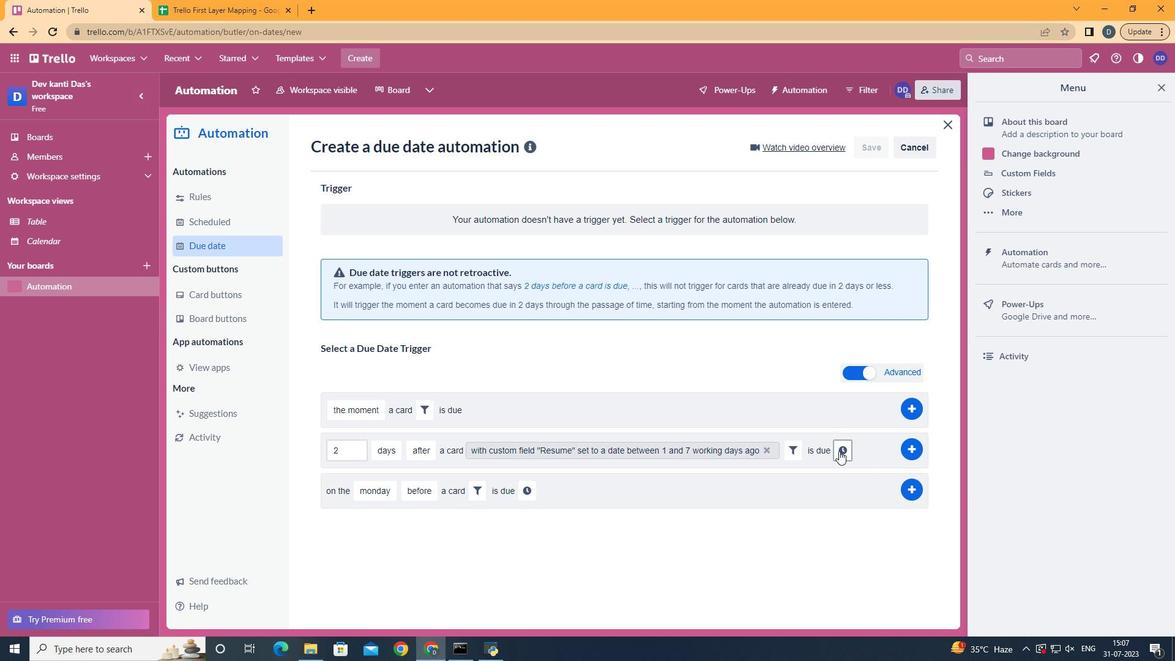 
Action: Mouse moved to (366, 476)
Screenshot: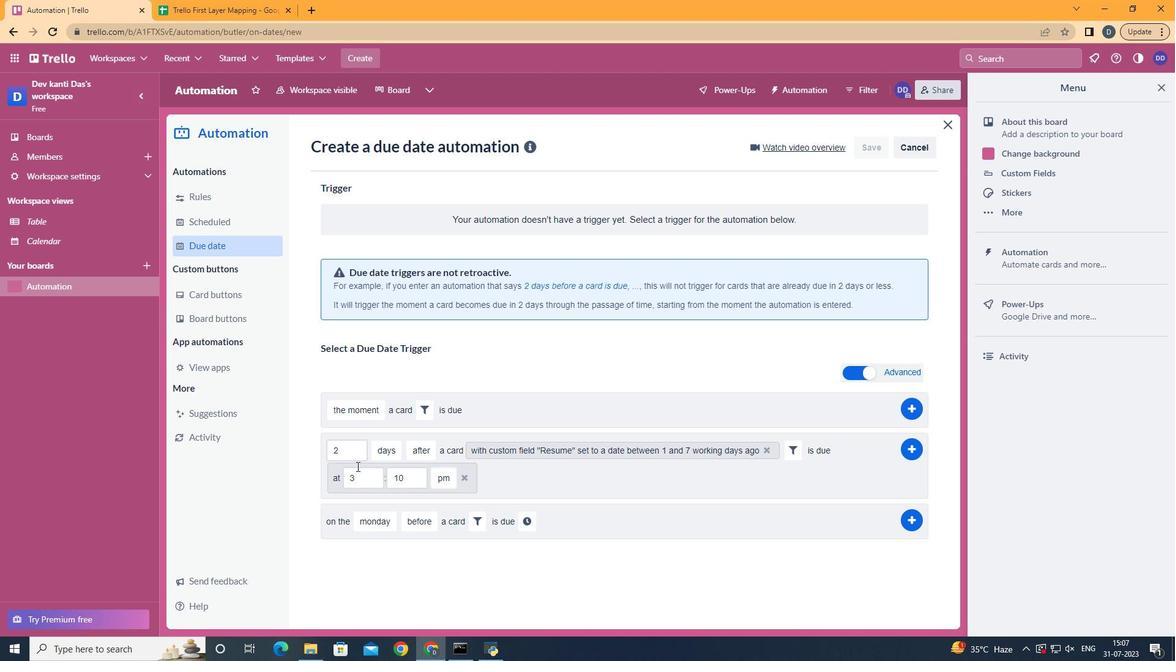 
Action: Mouse pressed left at (366, 476)
Screenshot: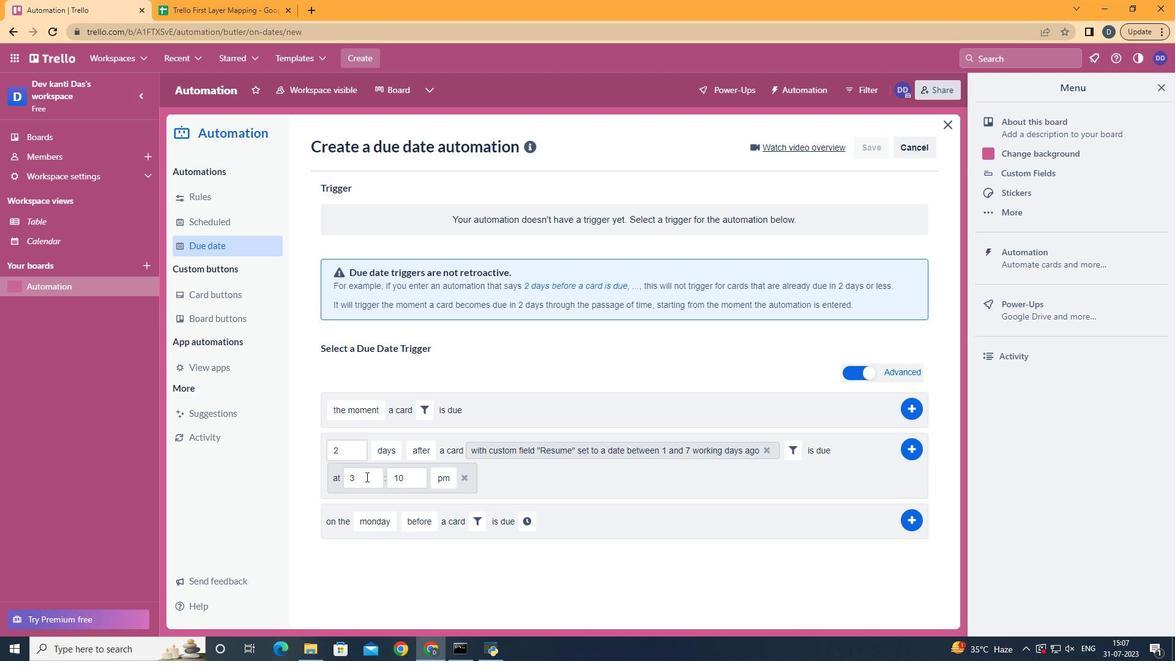 
Action: Key pressed <Key.backspace>11
Screenshot: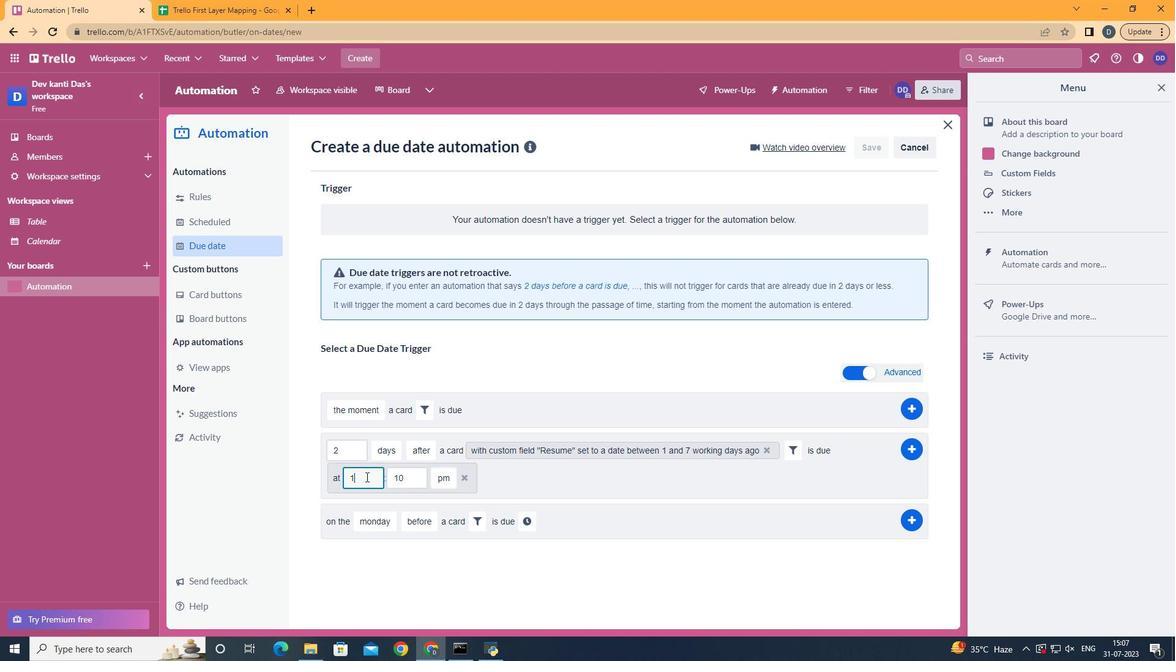 
Action: Mouse moved to (418, 475)
Screenshot: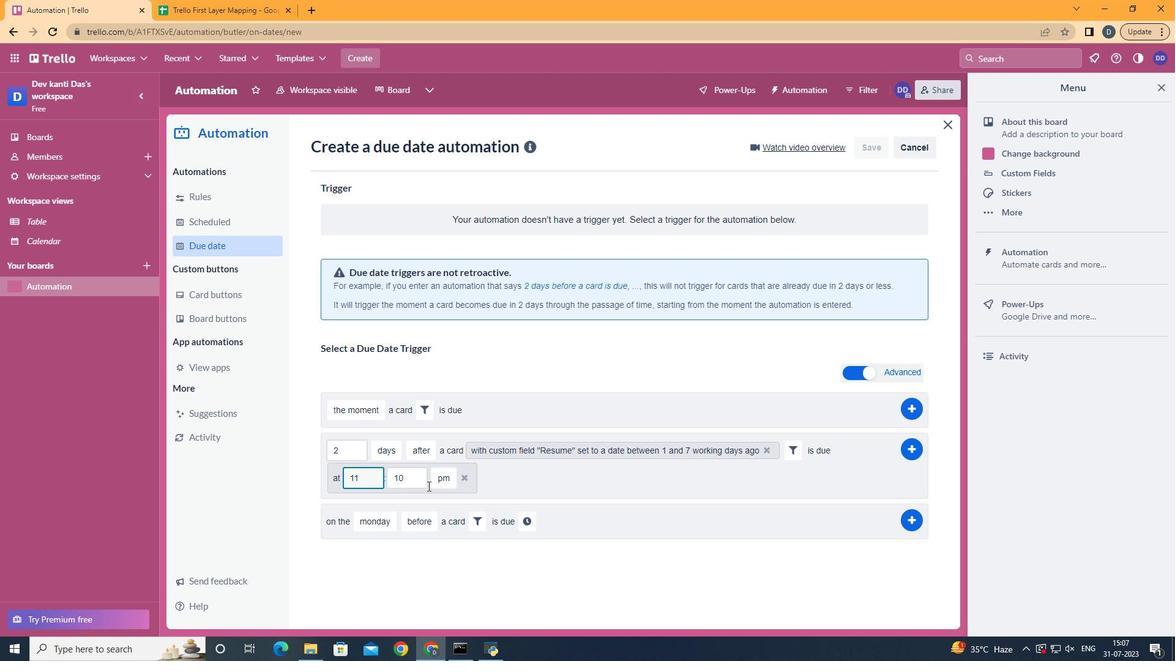 
Action: Mouse pressed left at (418, 475)
Screenshot: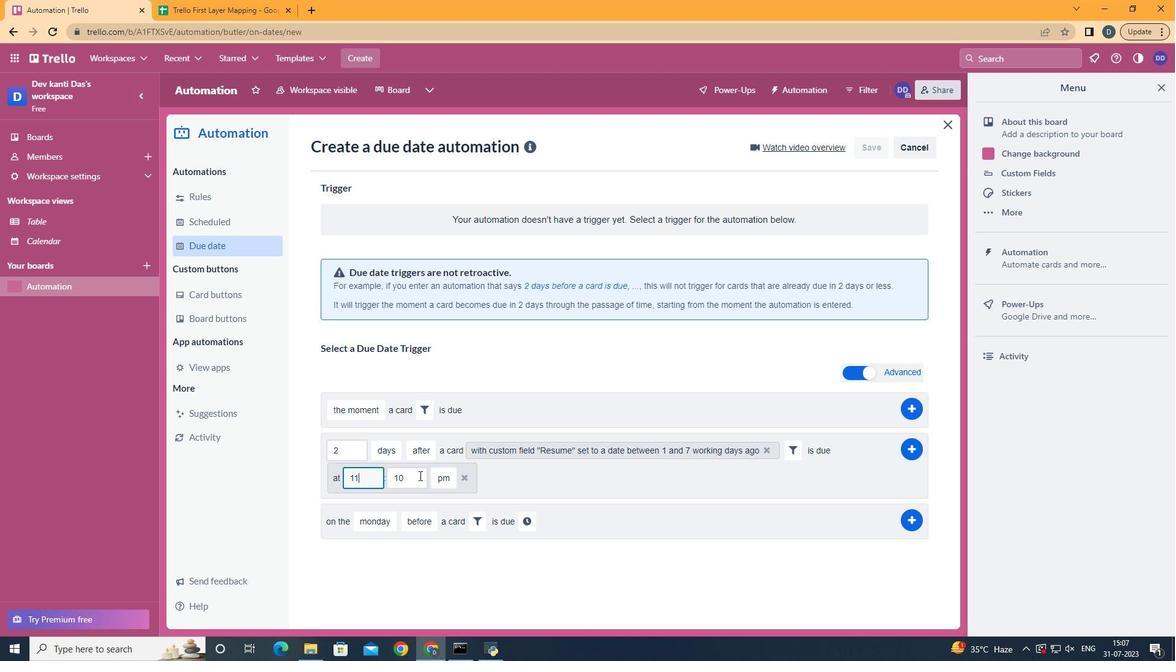 
Action: Key pressed <Key.backspace><Key.backspace>00
Screenshot: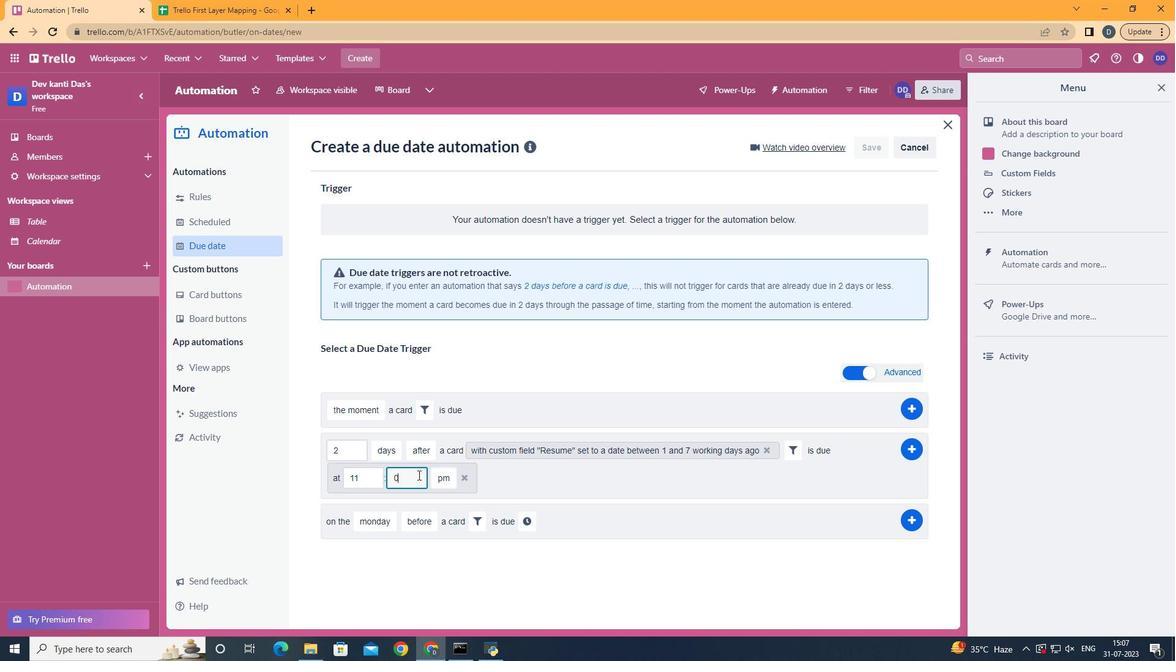 
Action: Mouse moved to (450, 501)
Screenshot: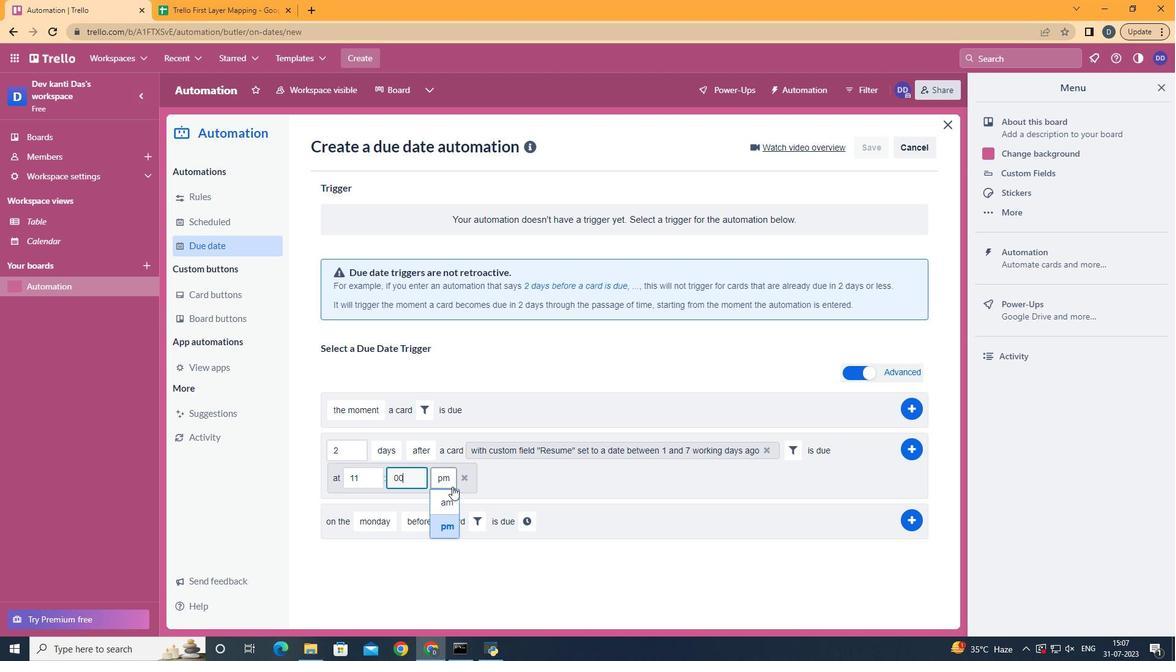 
Action: Mouse pressed left at (450, 501)
Screenshot: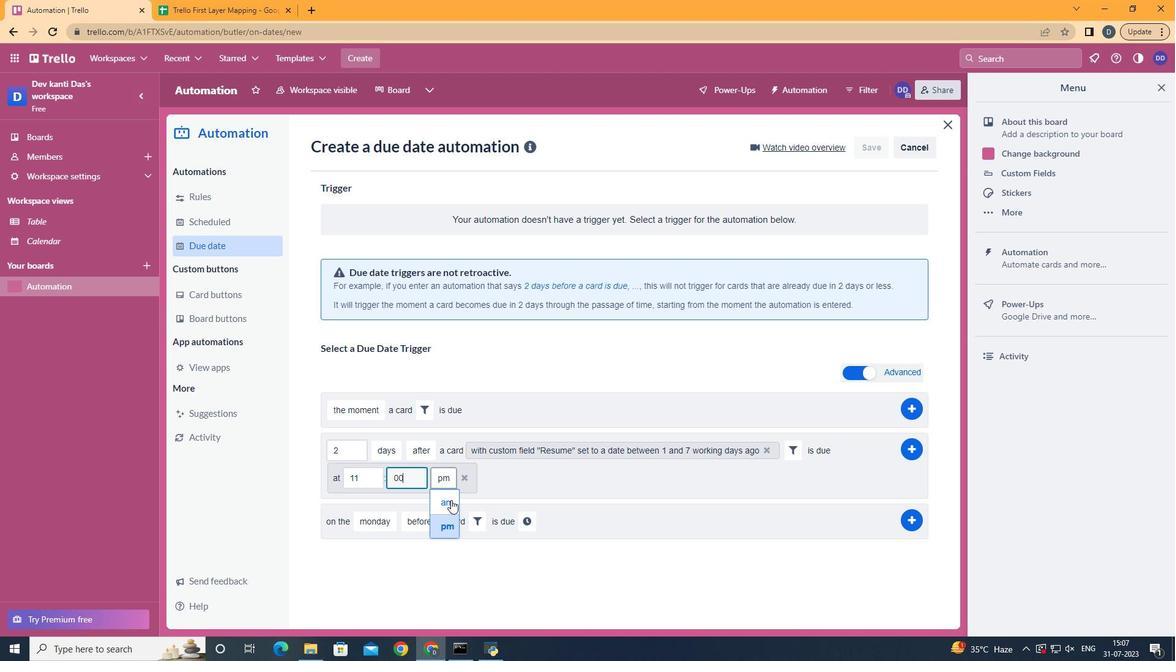 
Action: Mouse moved to (917, 449)
Screenshot: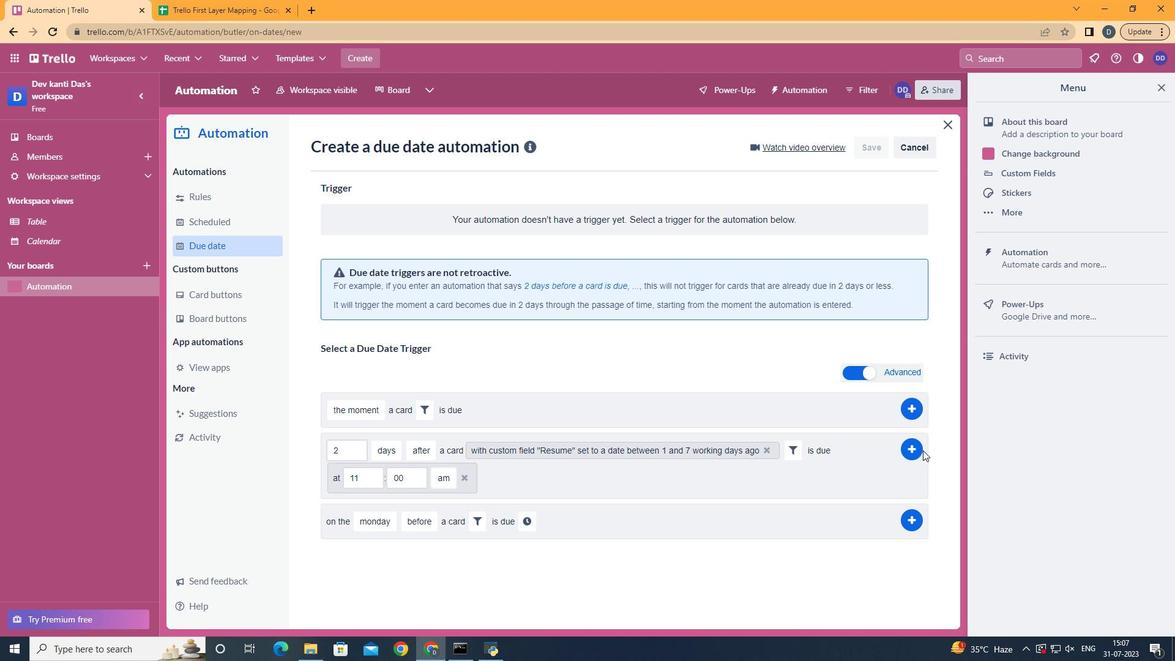 
Action: Mouse pressed left at (917, 449)
Screenshot: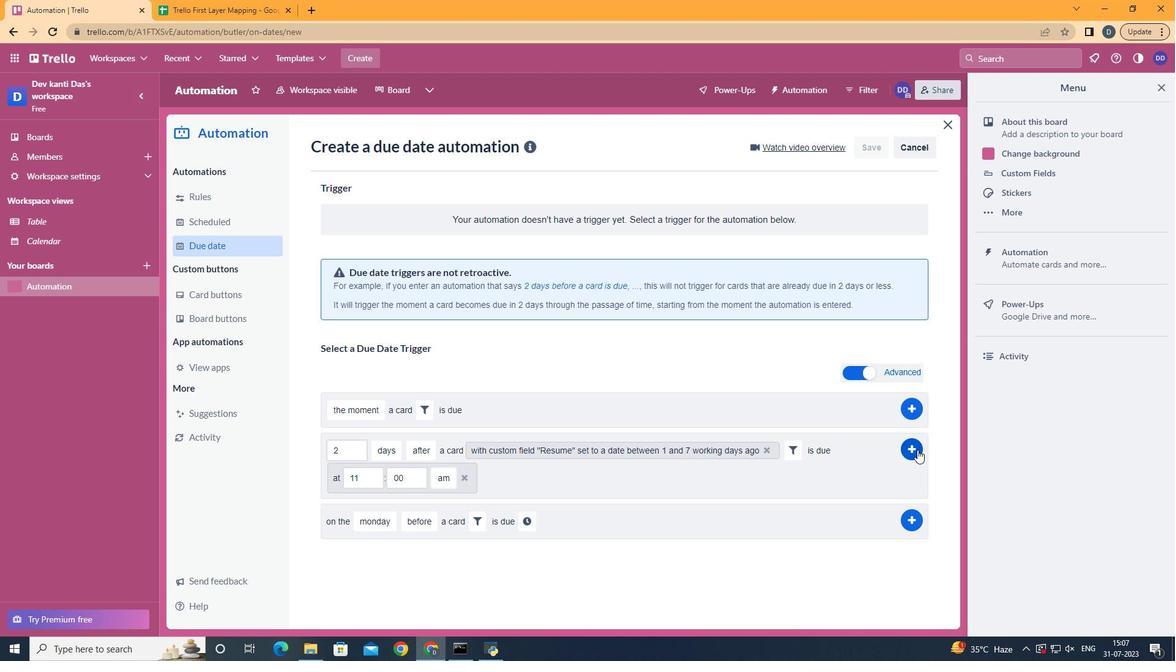 
Action: Mouse moved to (672, 366)
Screenshot: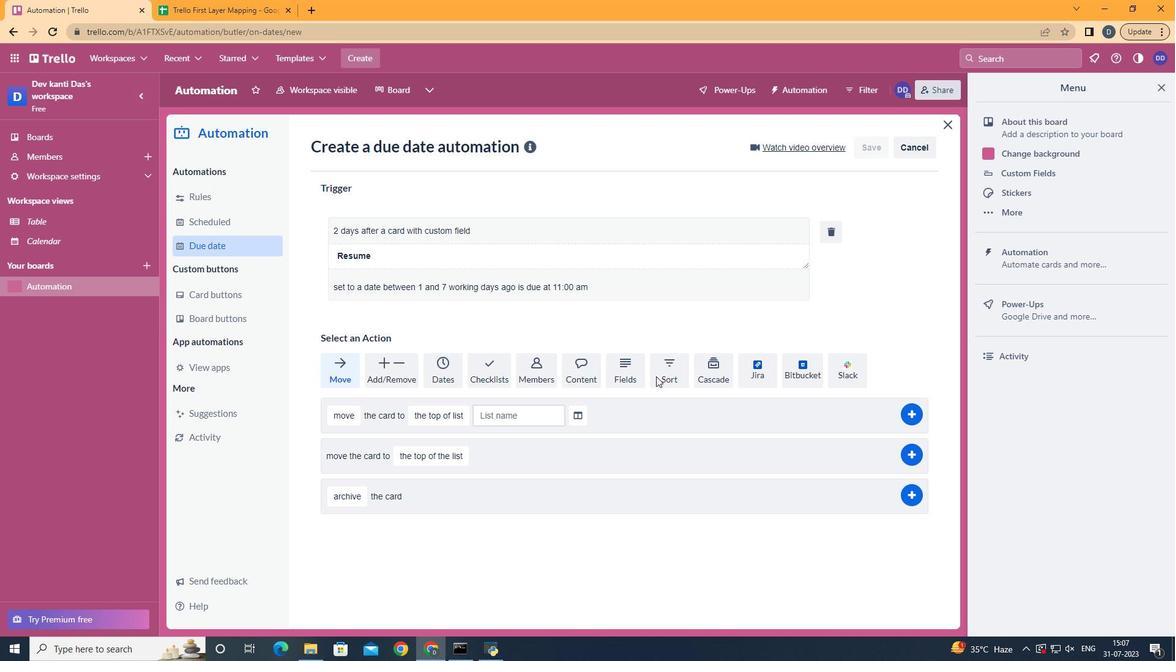 
